 Task: Find a house in Umm Lajj, Saudi Arabia for 6 guests from 5th to 13th September, with 3 bedrooms, 3 bathrooms, priced between 15,000 and 20,000, and hosted in English.
Action: Mouse moved to (502, 128)
Screenshot: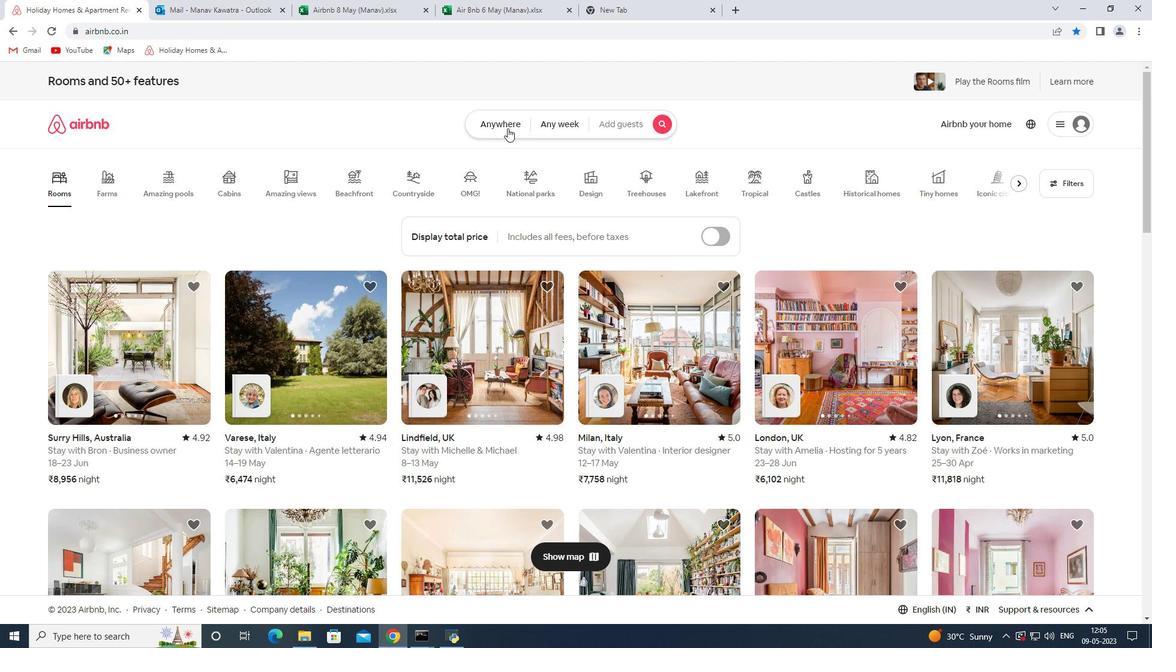
Action: Mouse pressed left at (502, 128)
Screenshot: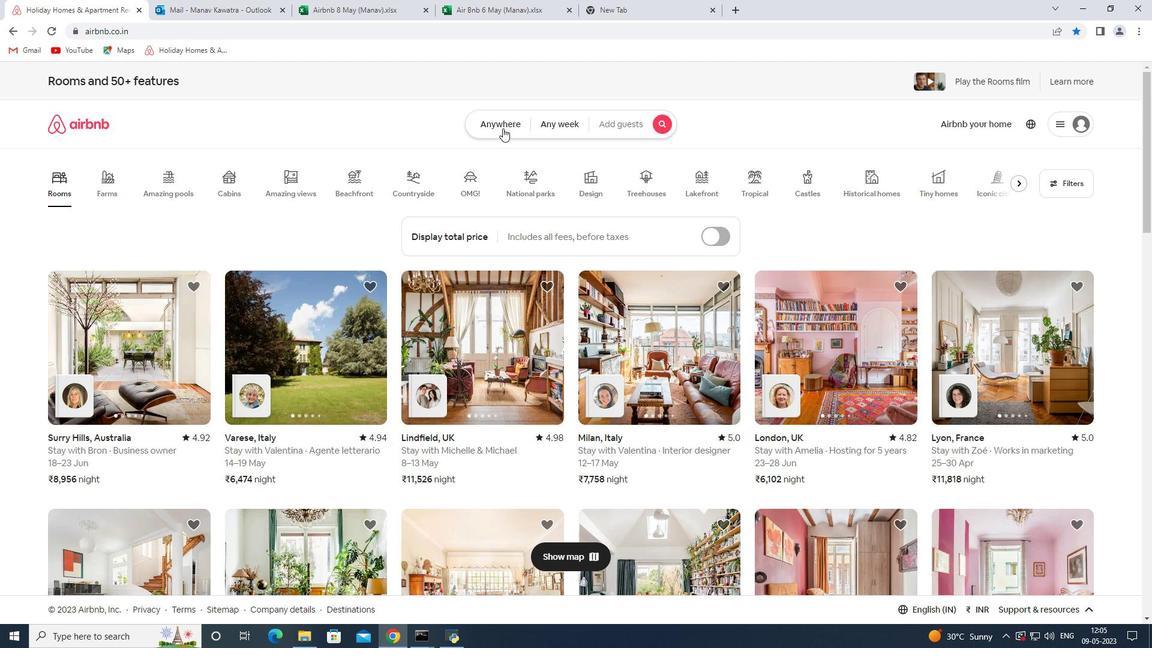 
Action: Mouse moved to (405, 171)
Screenshot: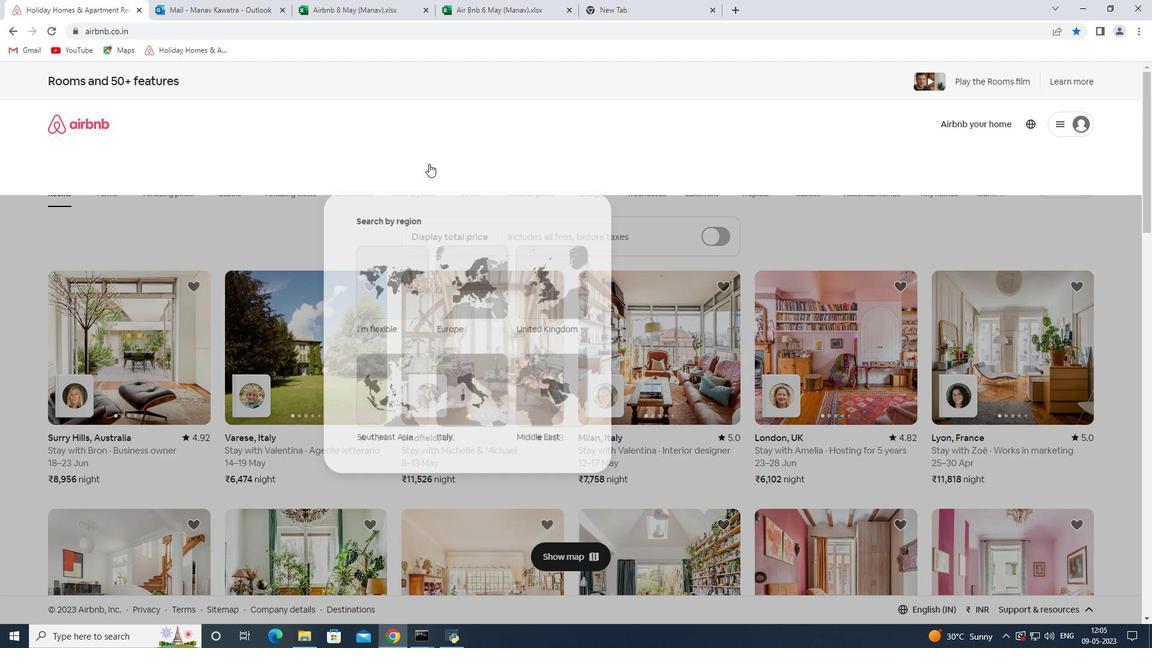 
Action: Mouse pressed left at (405, 171)
Screenshot: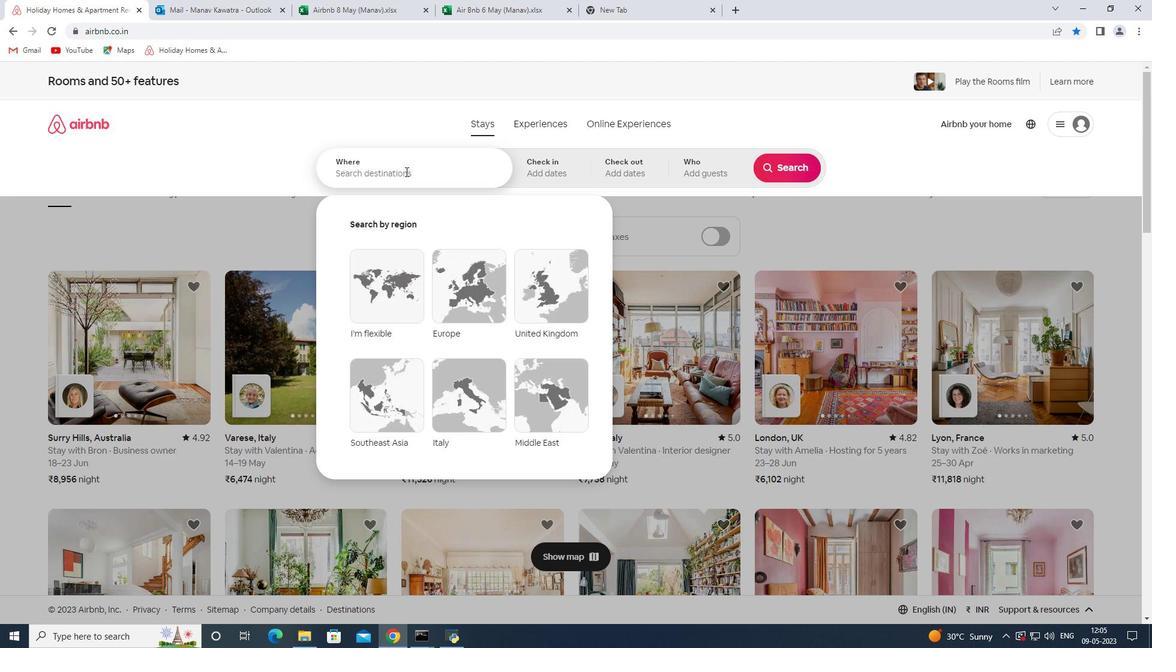
Action: Key pressed <Key.shift><Key.shift><Key.shift><Key.shift><Key.shift><Key.shift>Umm<Key.space><Key.shift><Key.shift><Key.shift><Key.shift>Lajj<Key.space><Key.shift>Saudi<Key.space><Key.shift><Key.shift><Key.shift><Key.shift>Arabiab<Key.space><Key.backspace><Key.backspace><Key.space>
Screenshot: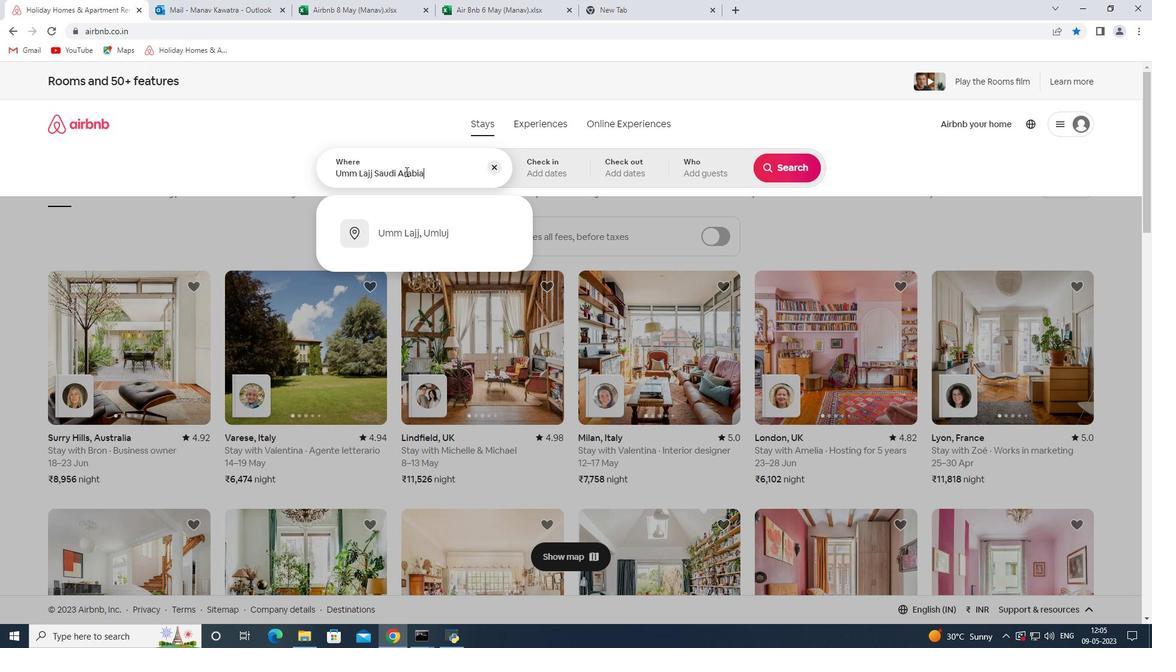 
Action: Mouse moved to (525, 112)
Screenshot: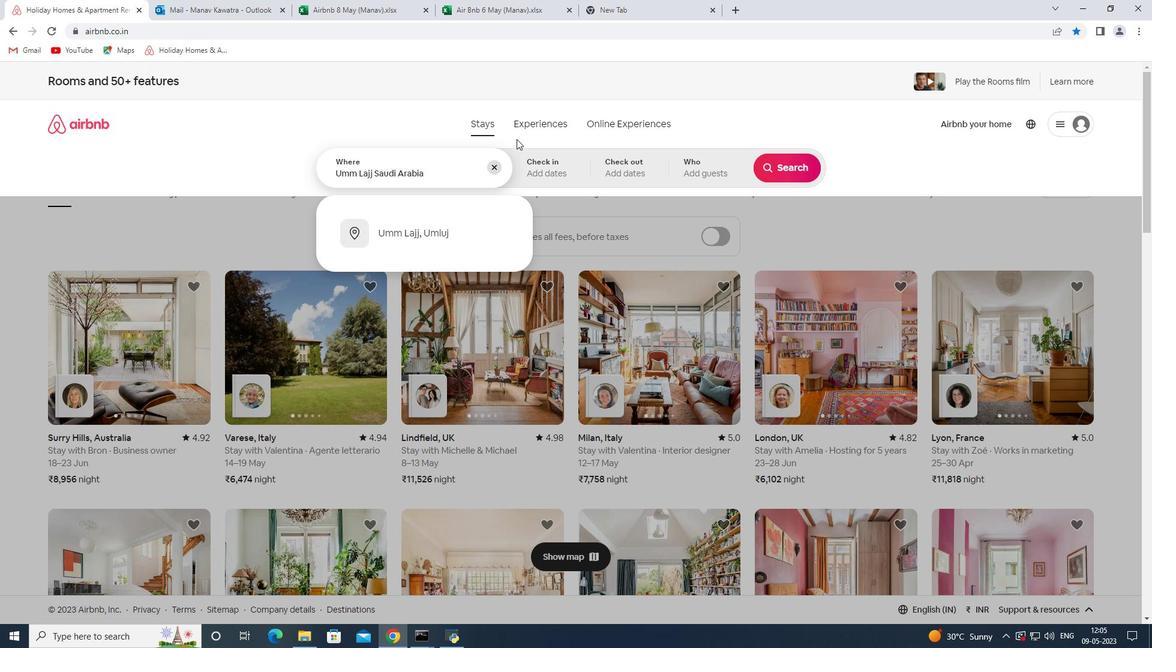 
Action: Key pressed <Key.enter>
Screenshot: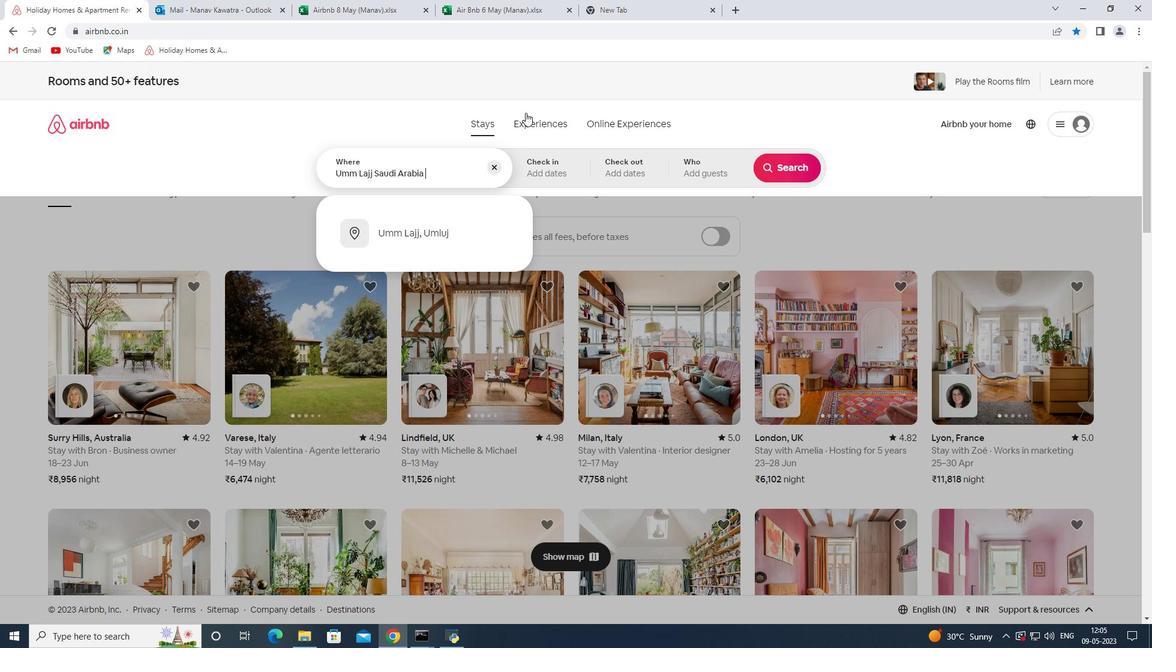 
Action: Mouse moved to (779, 270)
Screenshot: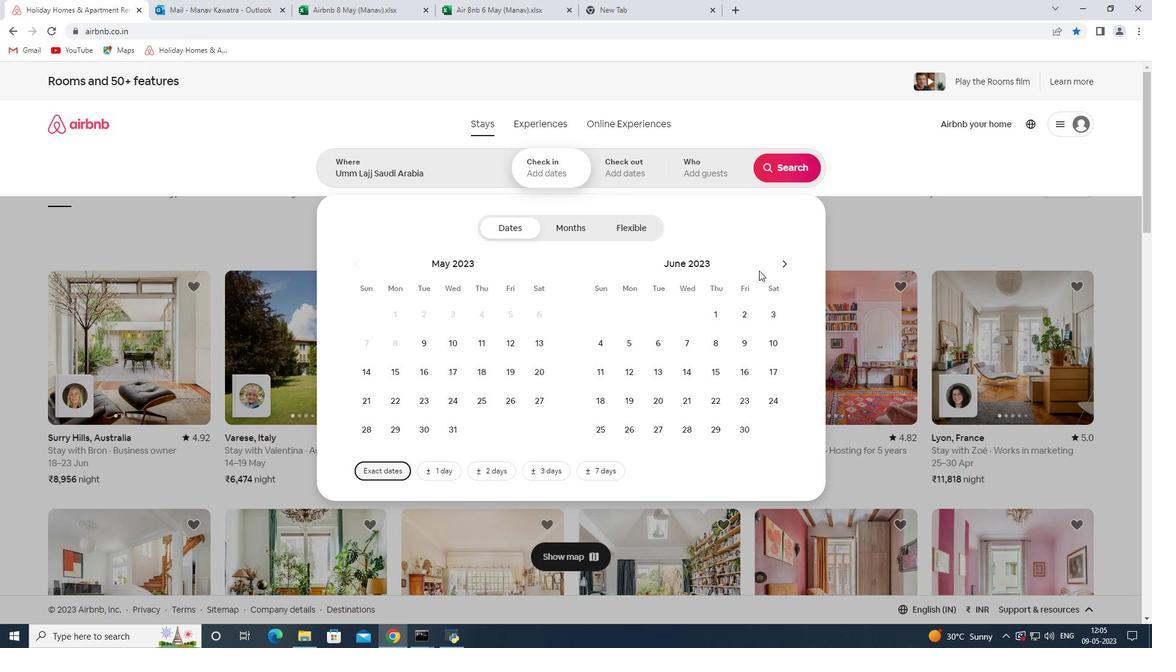 
Action: Mouse pressed left at (779, 270)
Screenshot: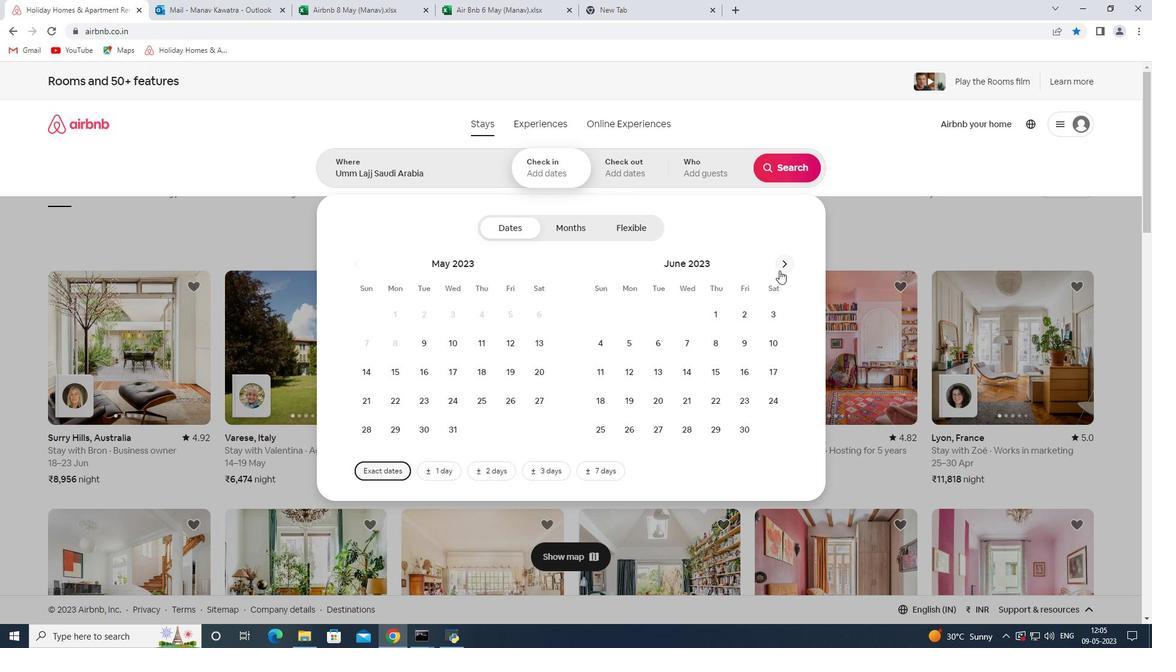 
Action: Mouse pressed left at (779, 270)
Screenshot: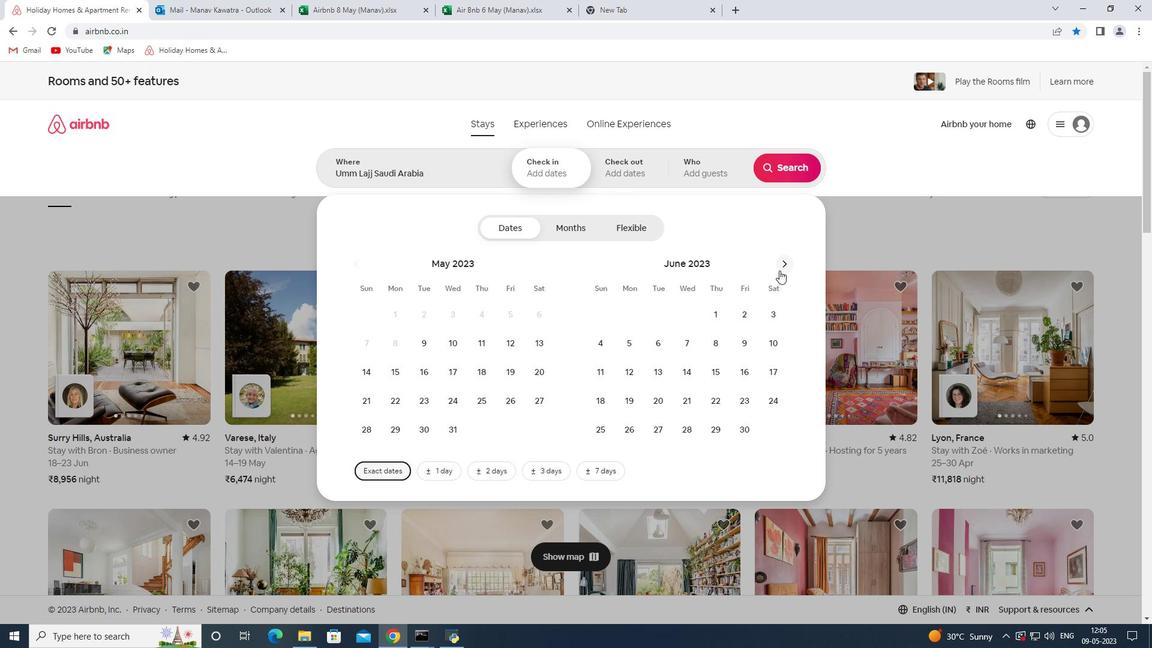 
Action: Mouse pressed left at (779, 270)
Screenshot: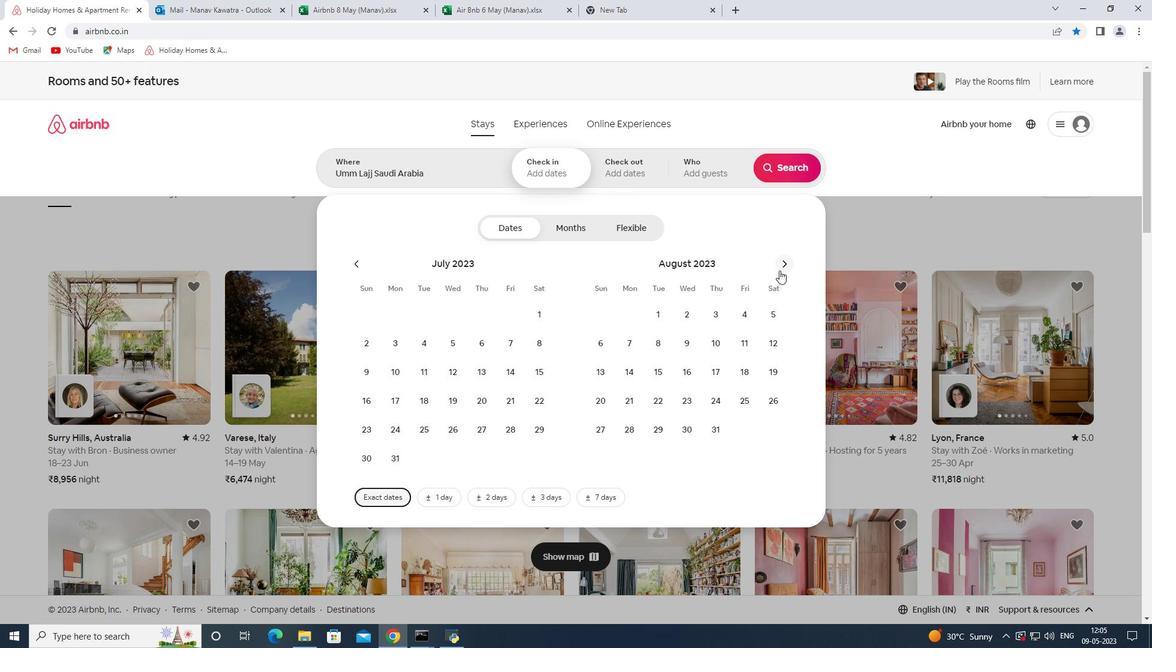 
Action: Mouse moved to (660, 345)
Screenshot: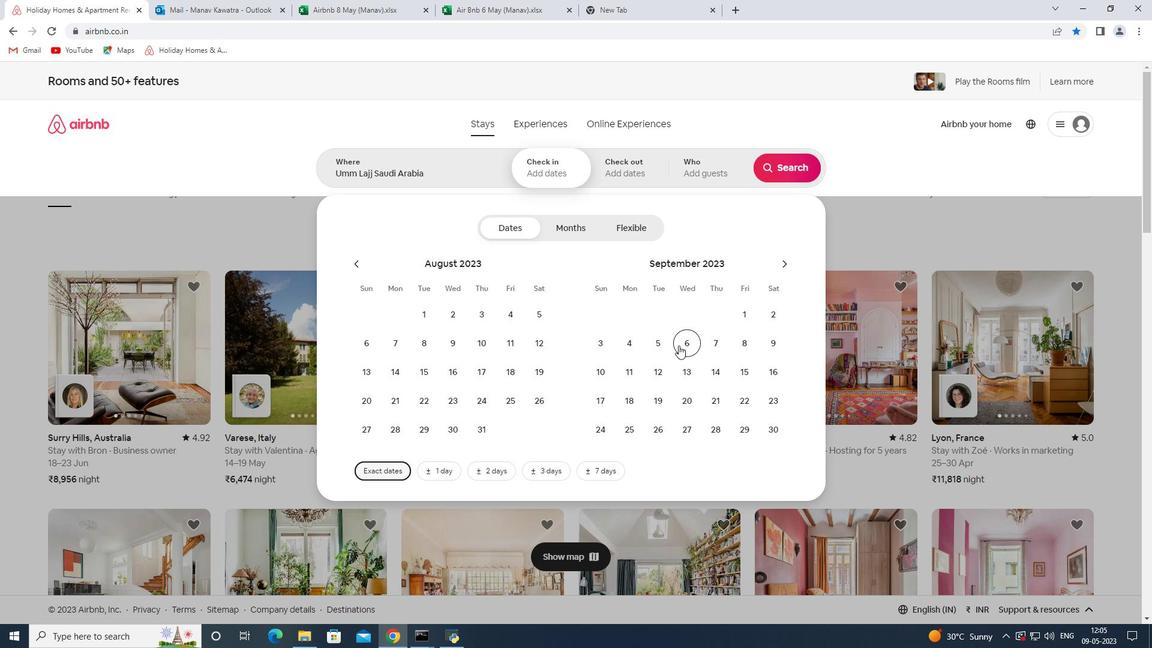 
Action: Mouse pressed left at (660, 345)
Screenshot: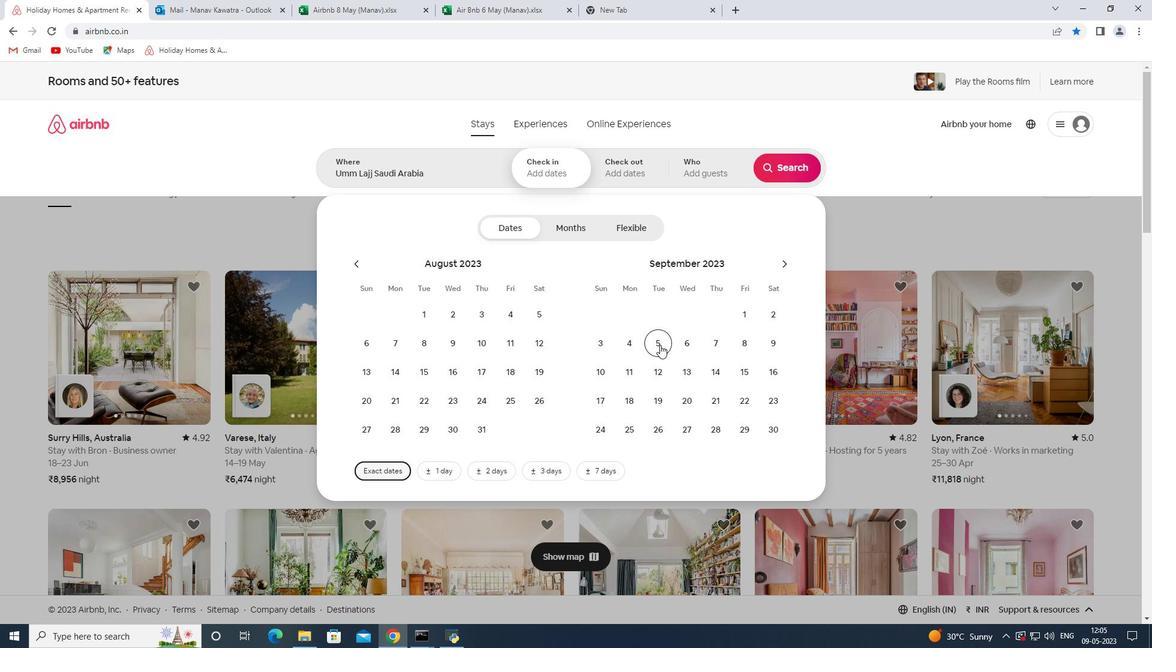 
Action: Mouse moved to (683, 372)
Screenshot: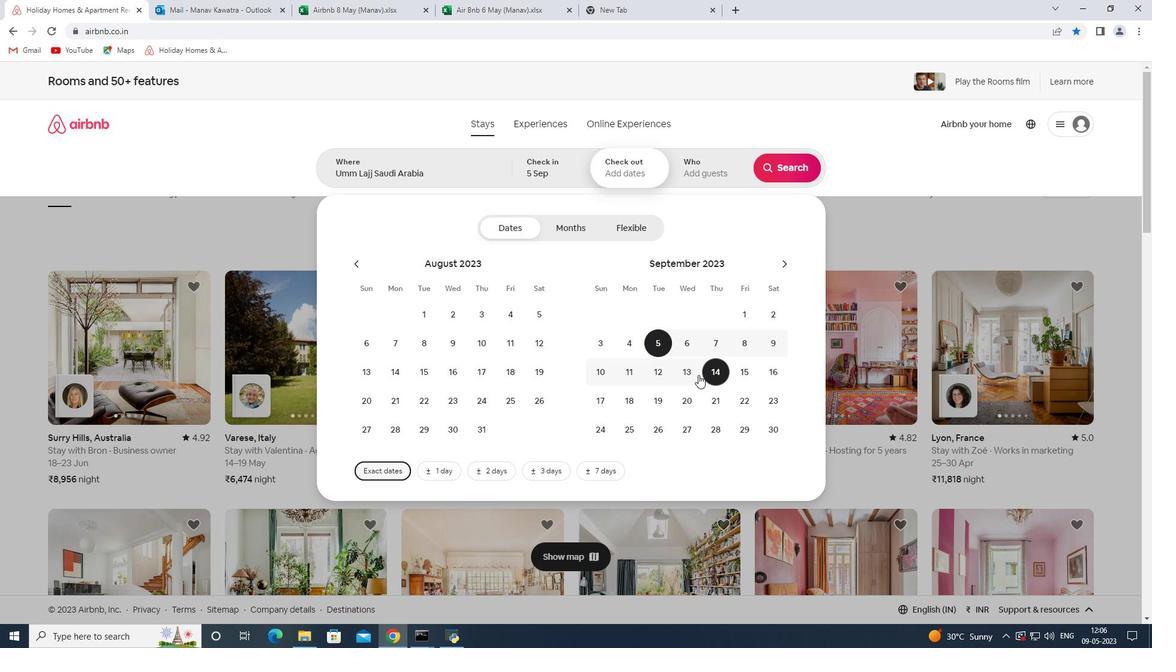 
Action: Mouse pressed left at (683, 372)
Screenshot: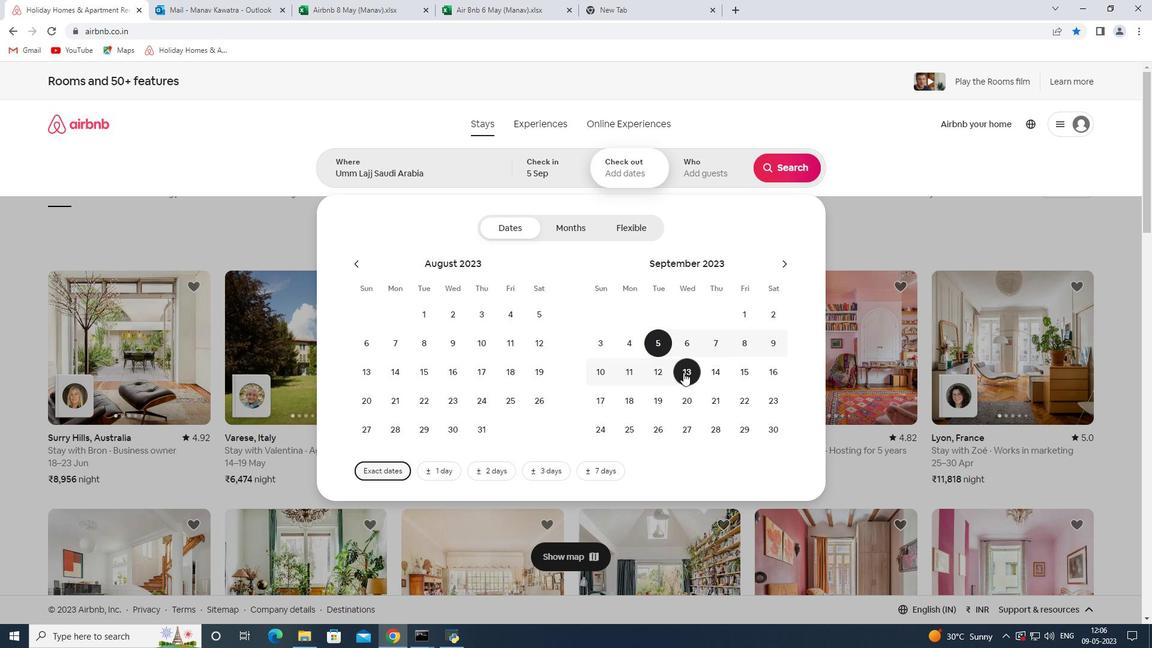 
Action: Mouse moved to (716, 175)
Screenshot: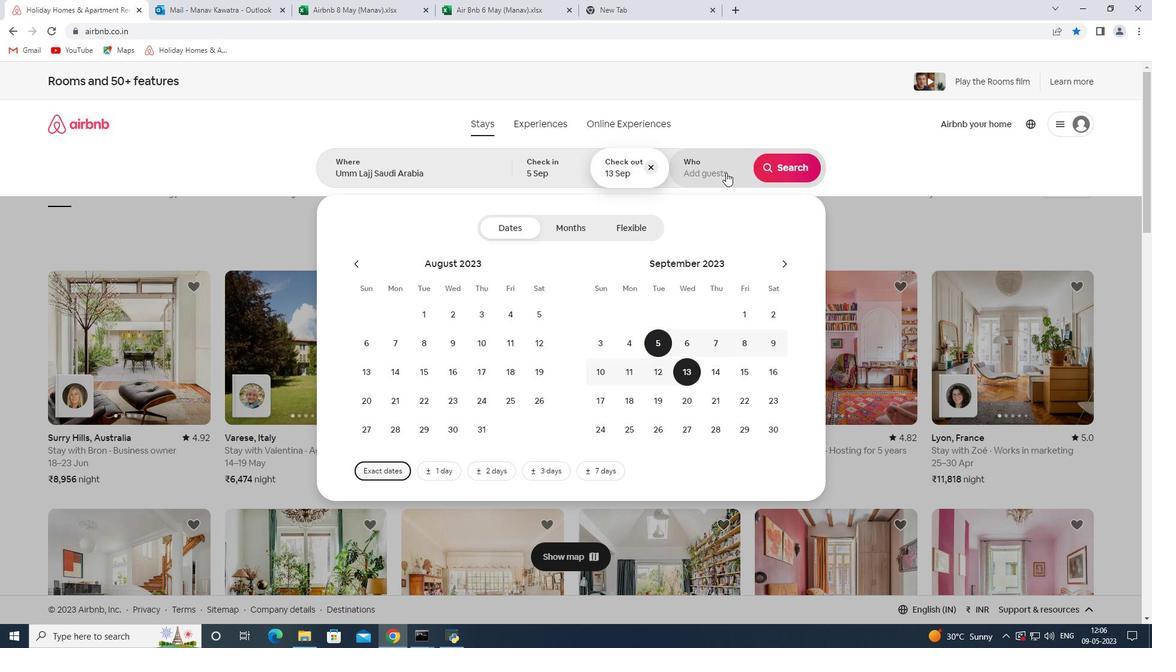 
Action: Mouse pressed left at (716, 175)
Screenshot: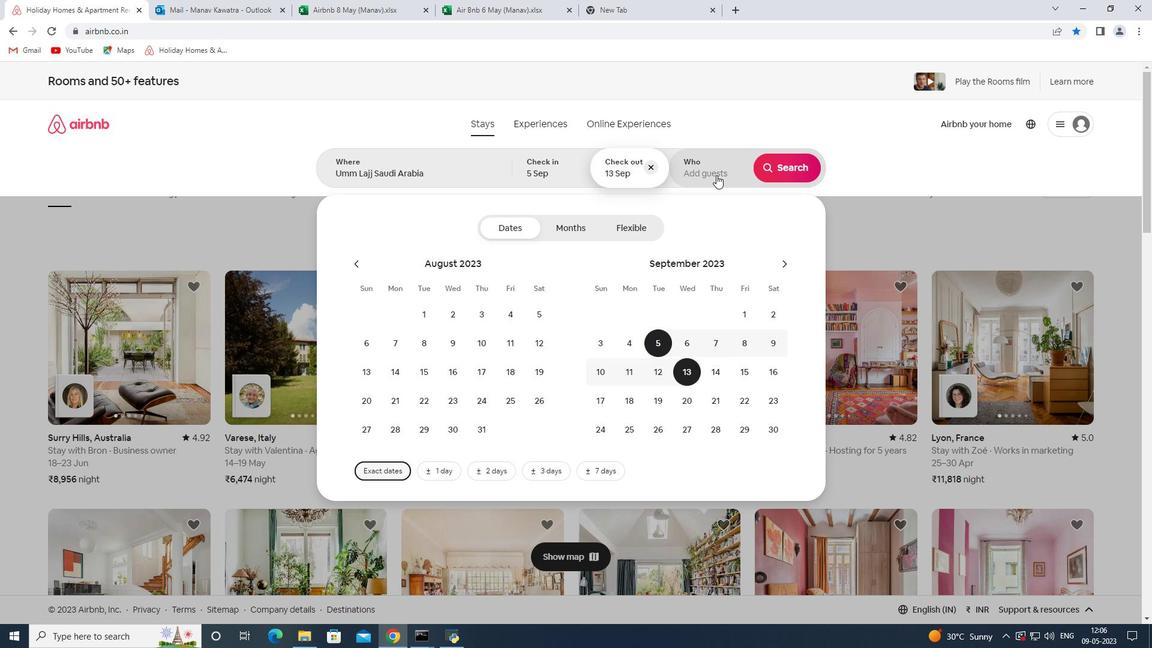 
Action: Mouse moved to (795, 229)
Screenshot: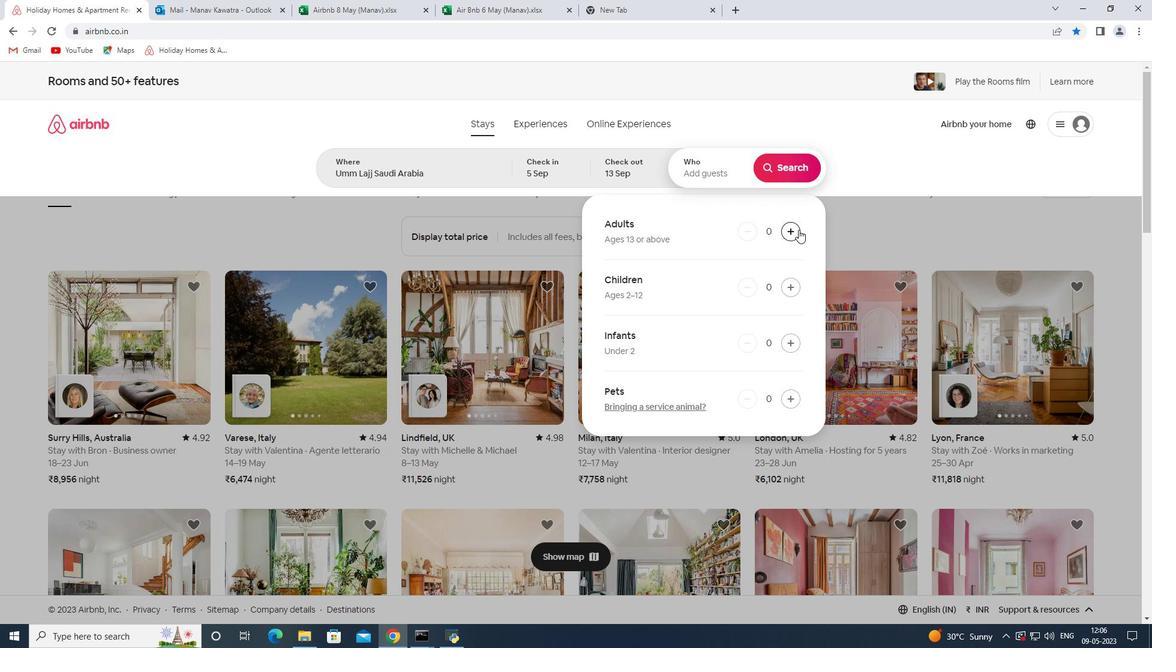 
Action: Mouse pressed left at (795, 229)
Screenshot: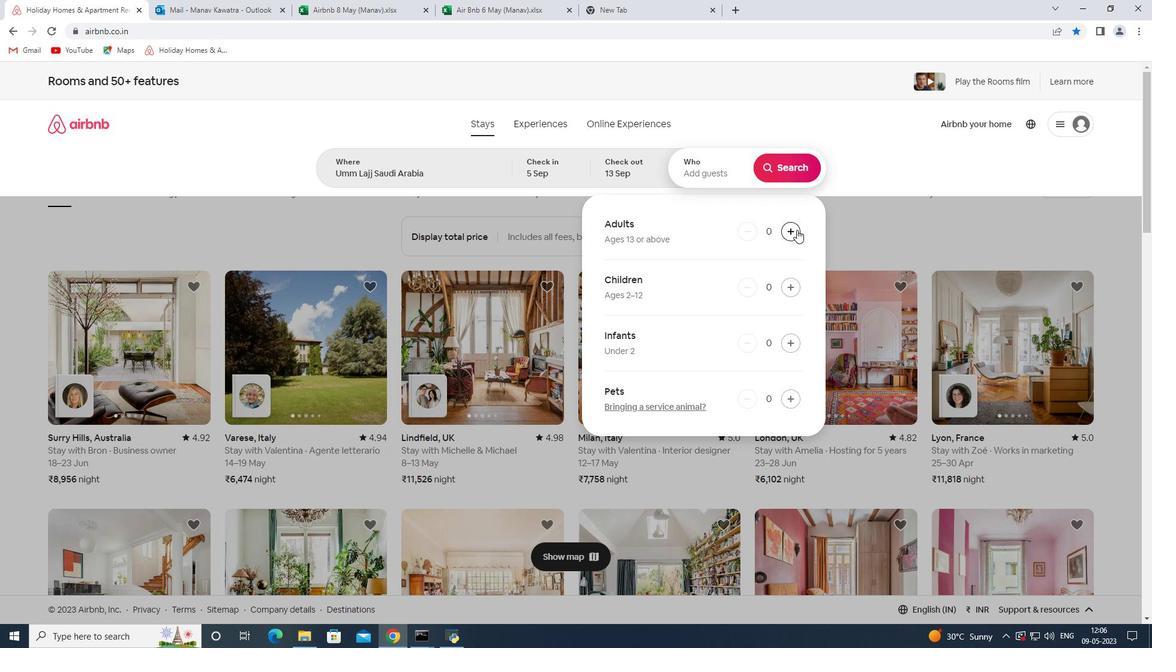 
Action: Mouse pressed left at (795, 229)
Screenshot: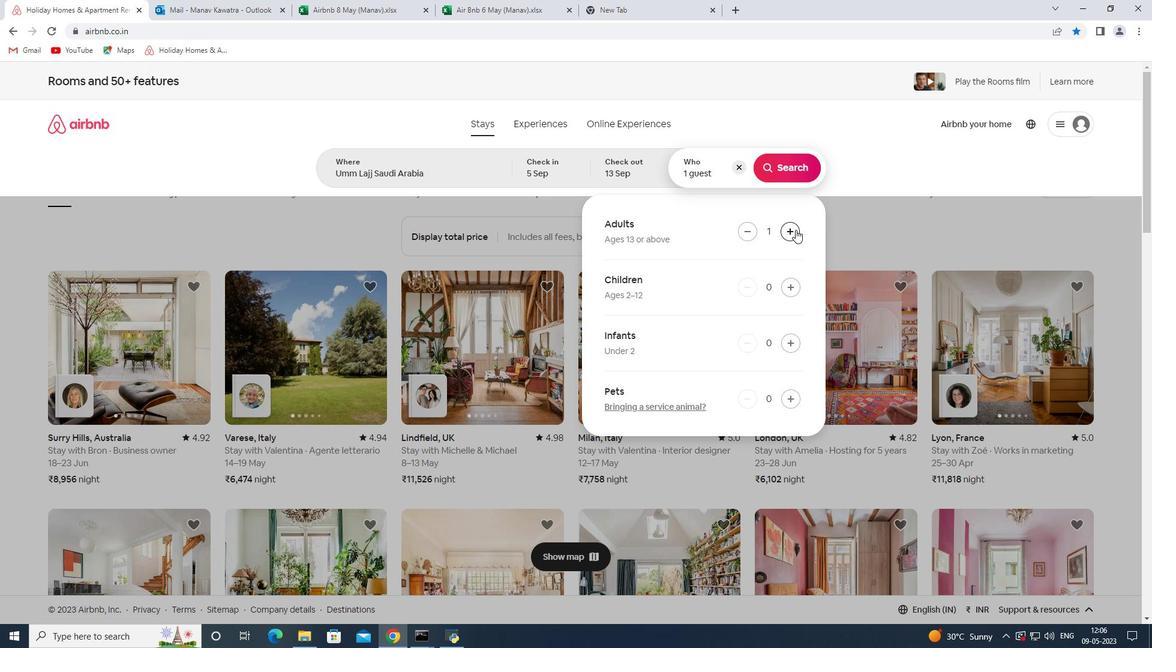 
Action: Mouse pressed left at (795, 229)
Screenshot: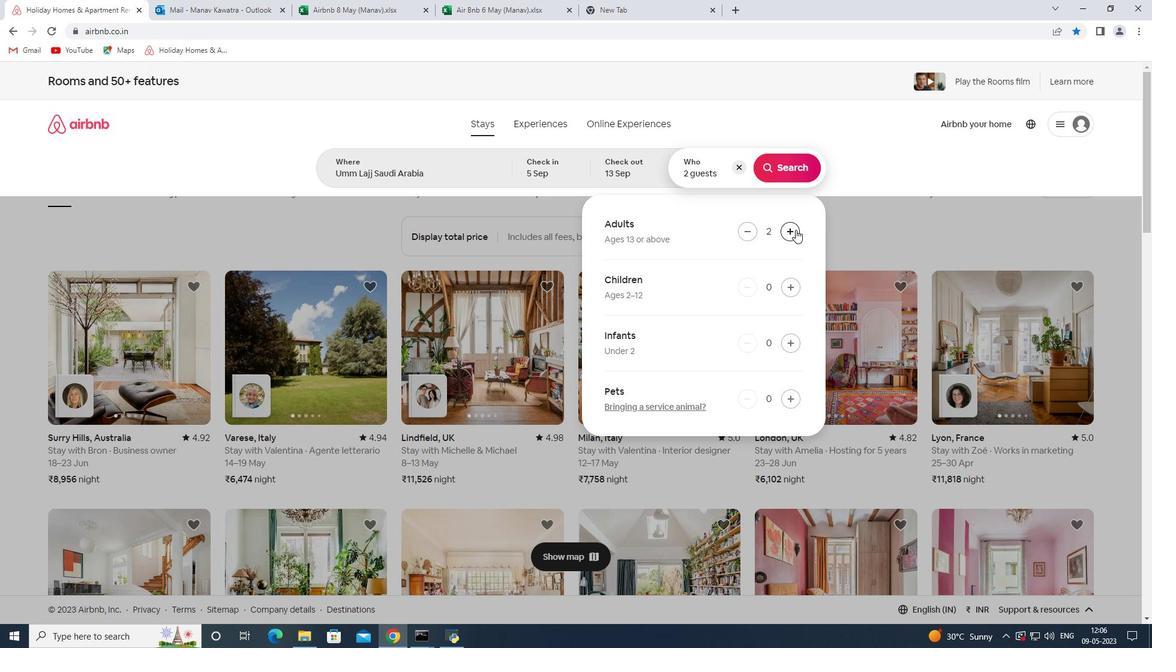 
Action: Mouse pressed left at (795, 229)
Screenshot: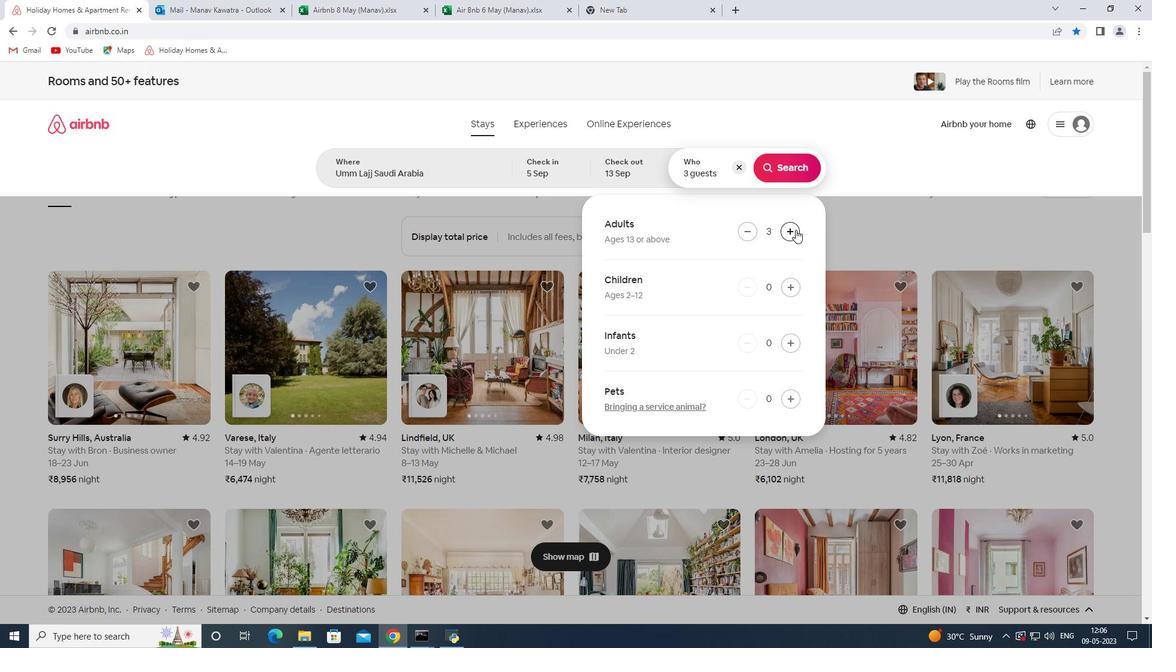 
Action: Mouse pressed left at (795, 229)
Screenshot: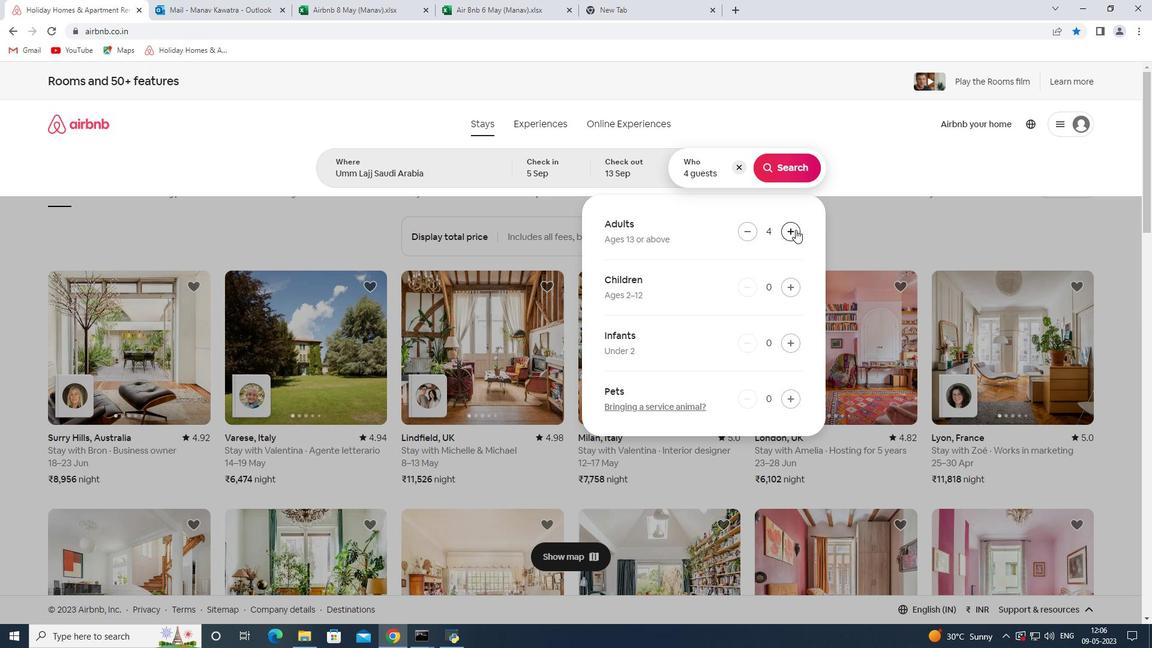 
Action: Mouse pressed left at (795, 229)
Screenshot: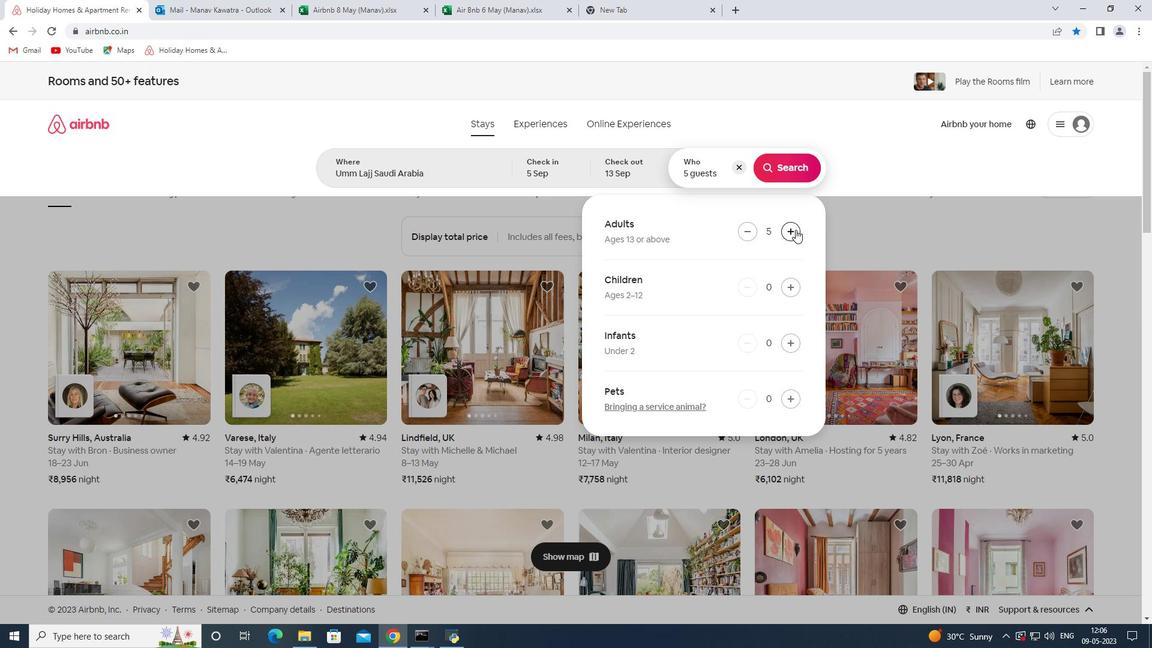 
Action: Mouse moved to (795, 162)
Screenshot: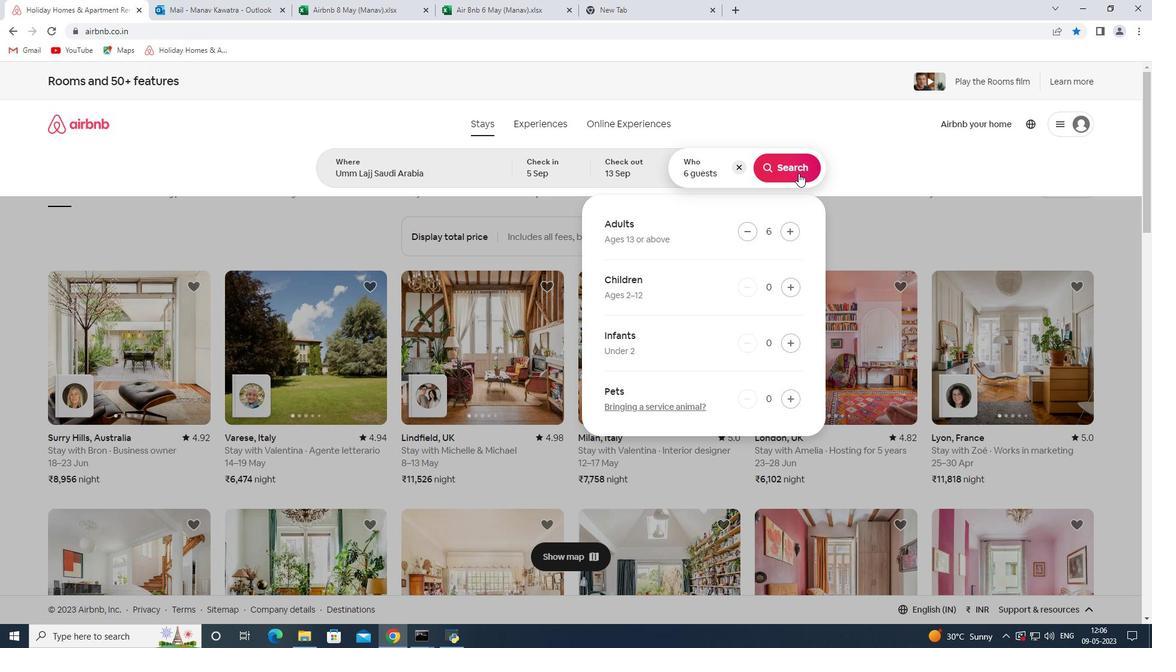 
Action: Mouse pressed left at (795, 162)
Screenshot: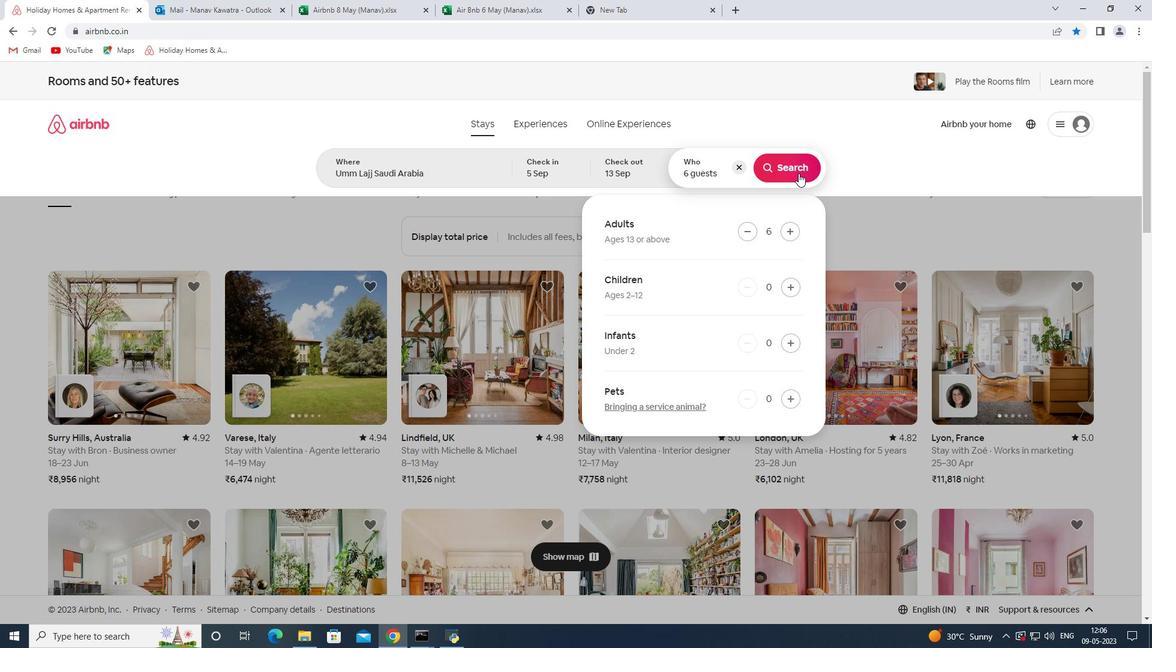 
Action: Mouse moved to (1089, 135)
Screenshot: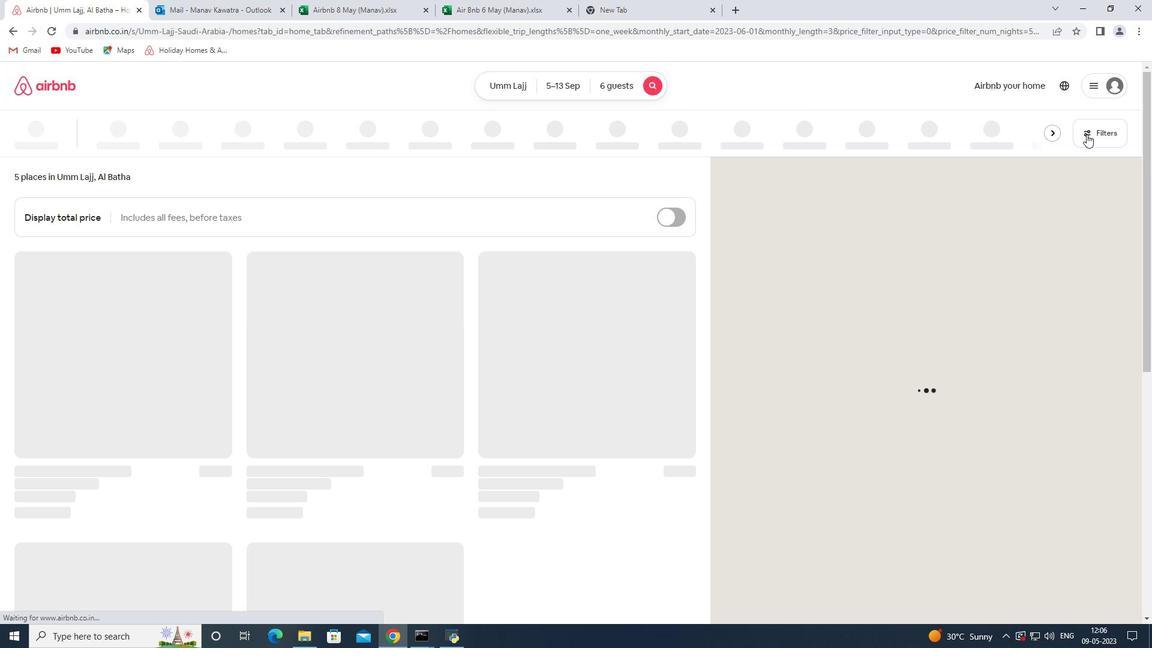 
Action: Mouse pressed left at (1089, 135)
Screenshot: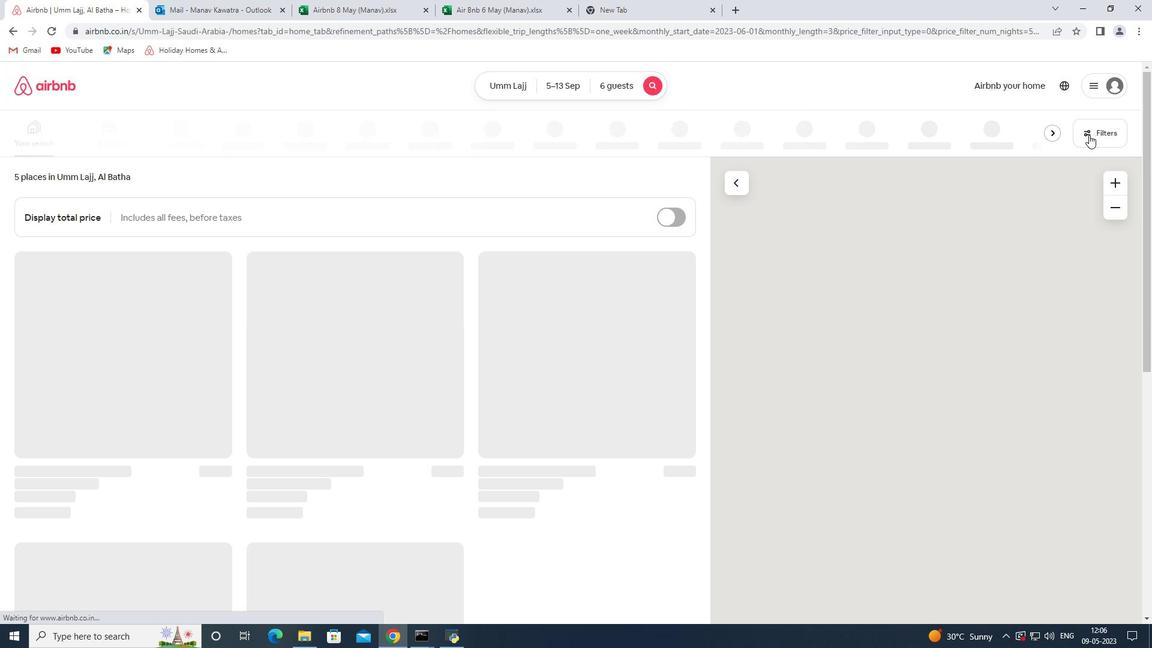 
Action: Mouse moved to (412, 429)
Screenshot: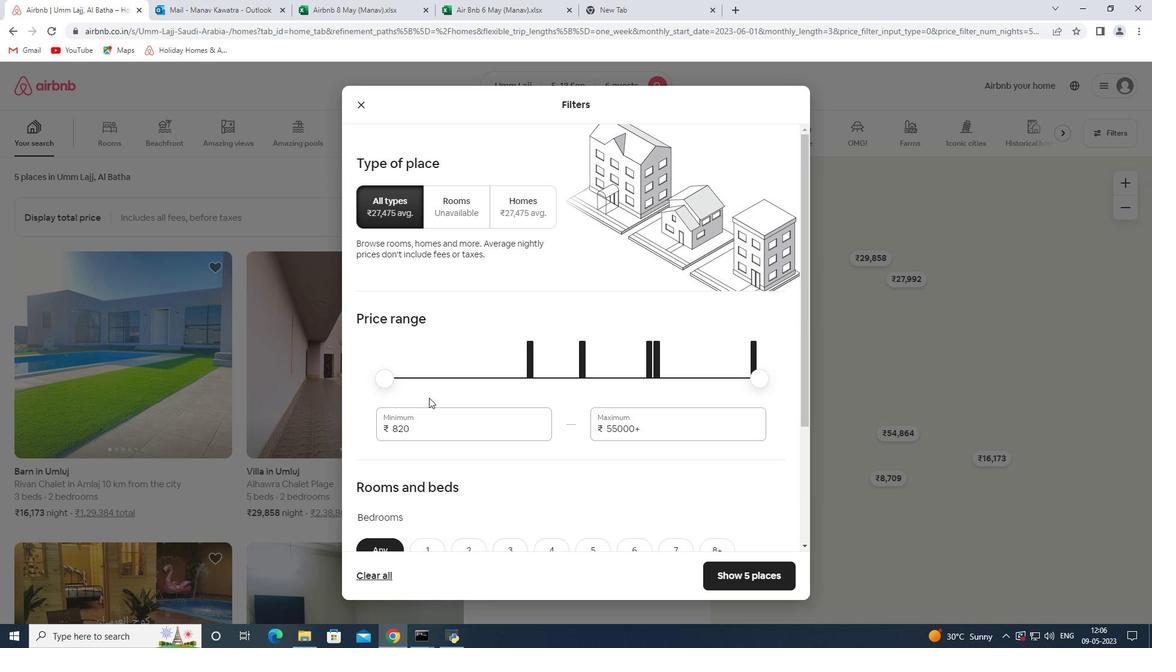 
Action: Mouse pressed left at (412, 429)
Screenshot: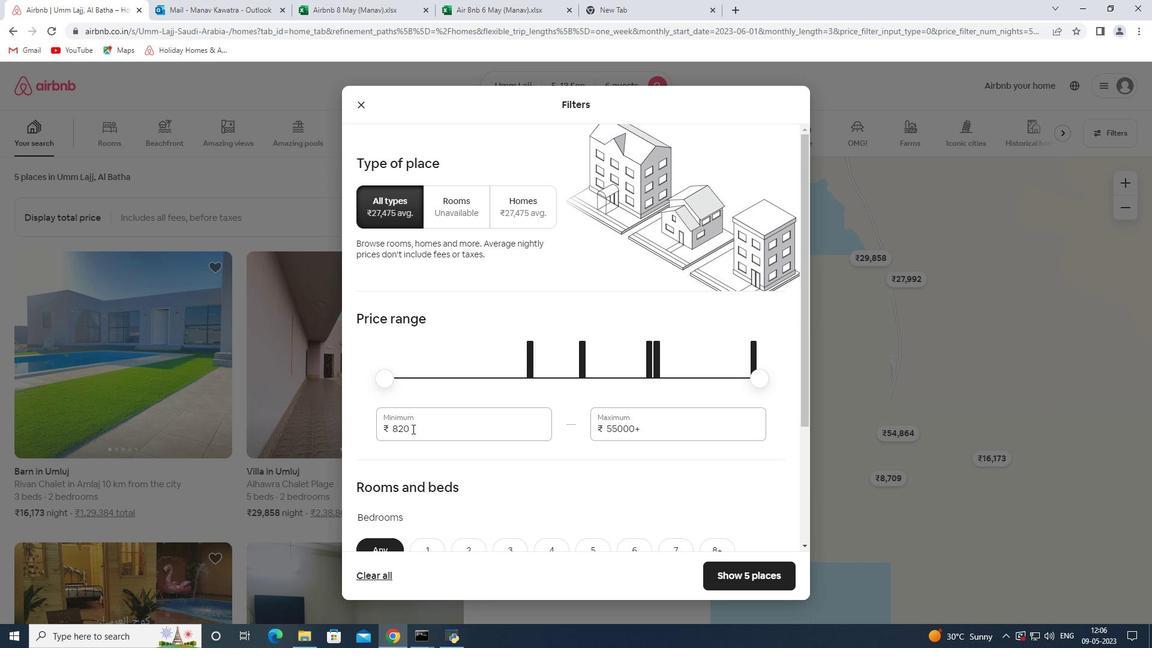 
Action: Mouse pressed left at (412, 429)
Screenshot: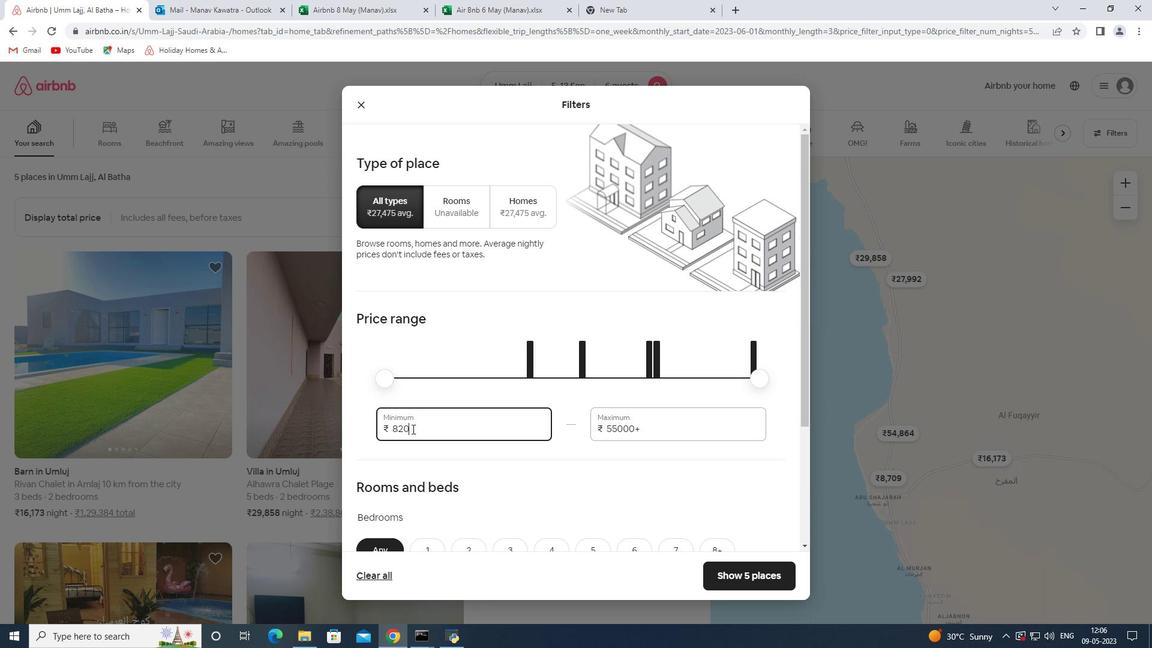
Action: Mouse moved to (425, 426)
Screenshot: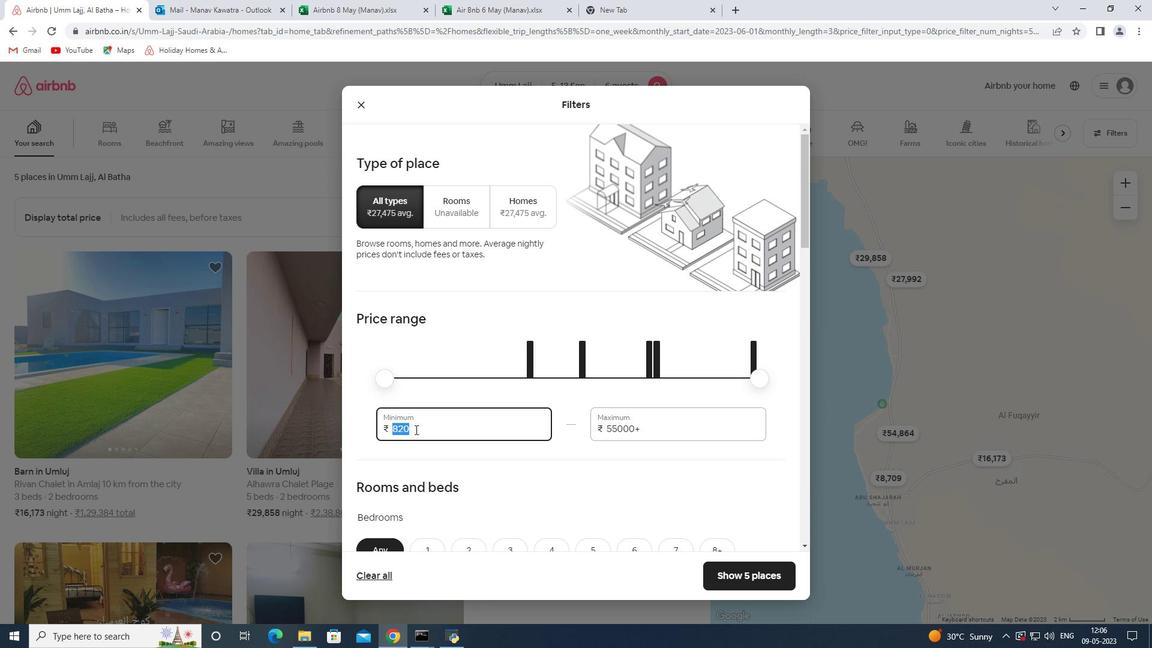 
Action: Key pressed 15000<Key.tab>20000
Screenshot: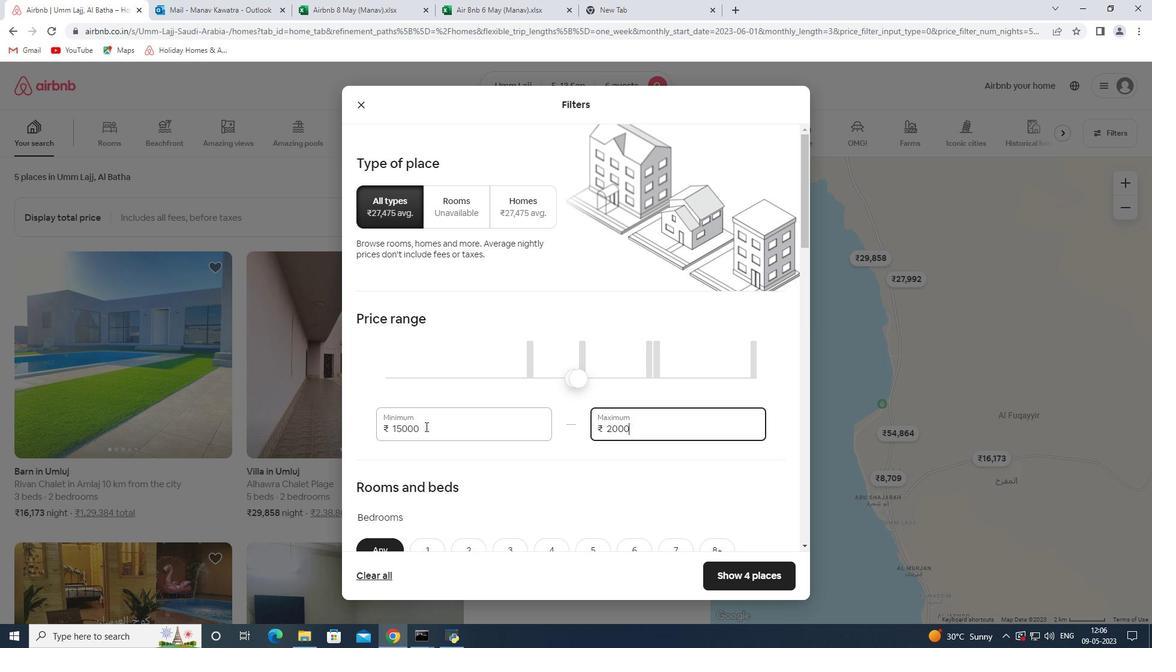 
Action: Mouse moved to (472, 387)
Screenshot: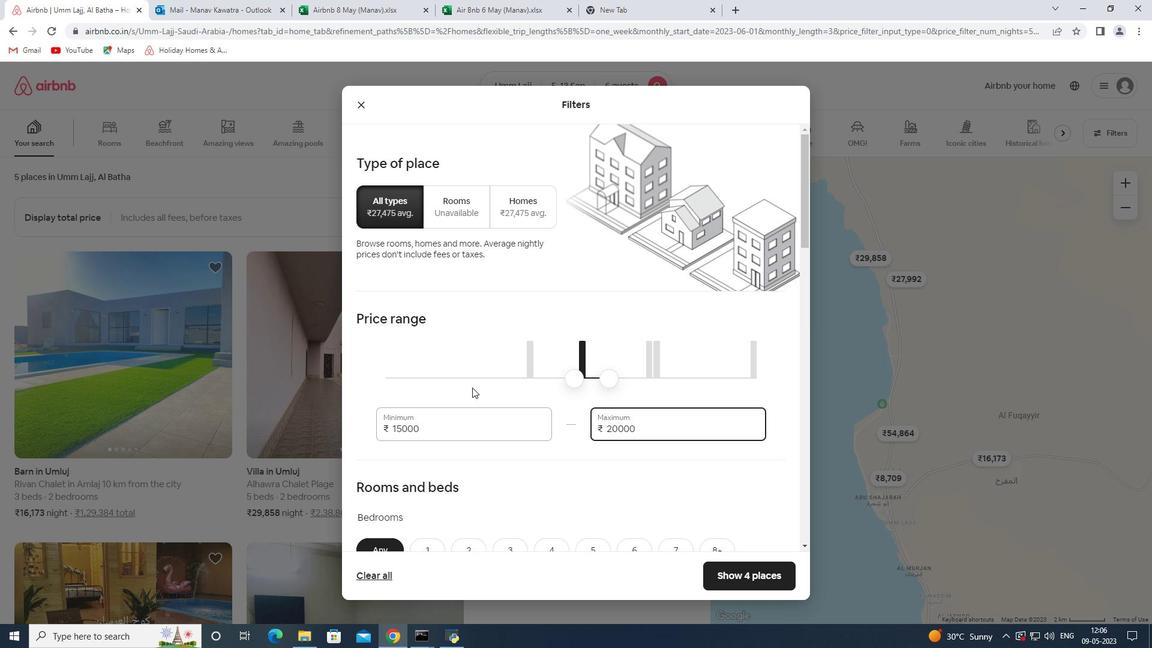 
Action: Mouse scrolled (472, 387) with delta (0, 0)
Screenshot: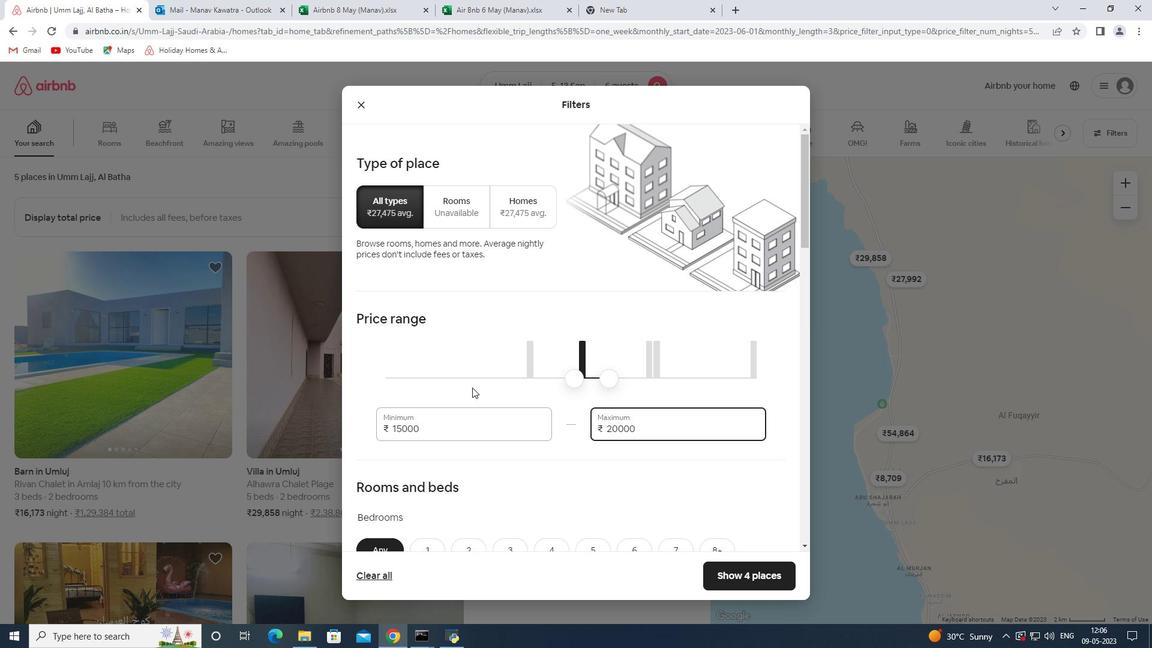 
Action: Mouse scrolled (472, 387) with delta (0, 0)
Screenshot: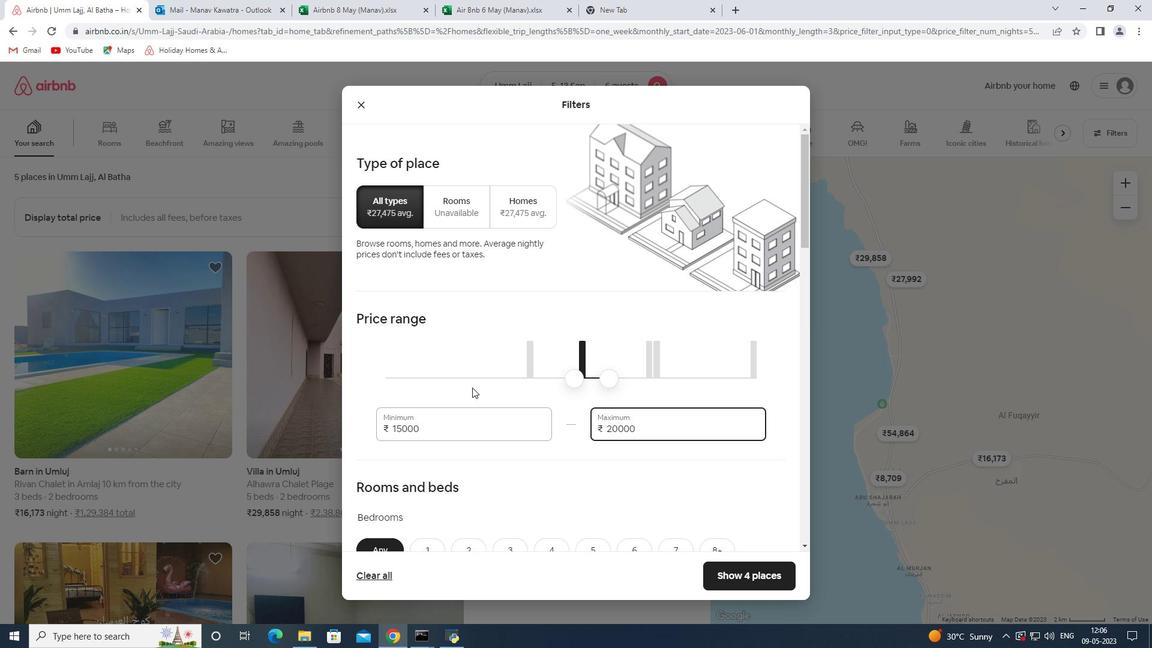 
Action: Mouse scrolled (472, 387) with delta (0, 0)
Screenshot: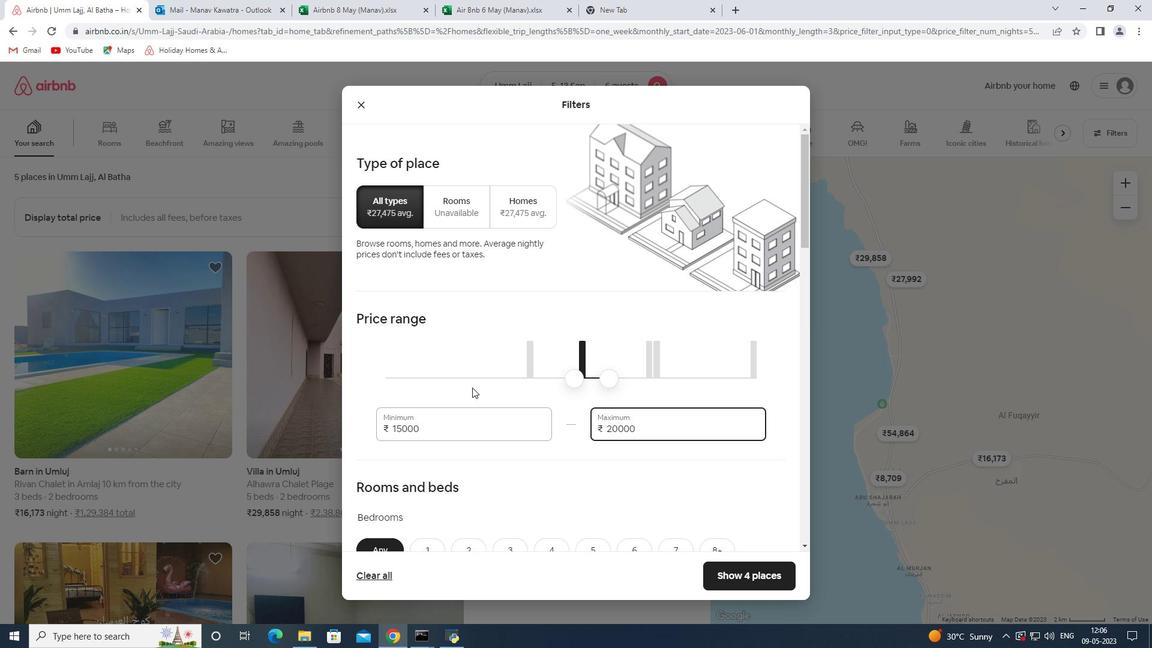 
Action: Mouse scrolled (472, 387) with delta (0, 0)
Screenshot: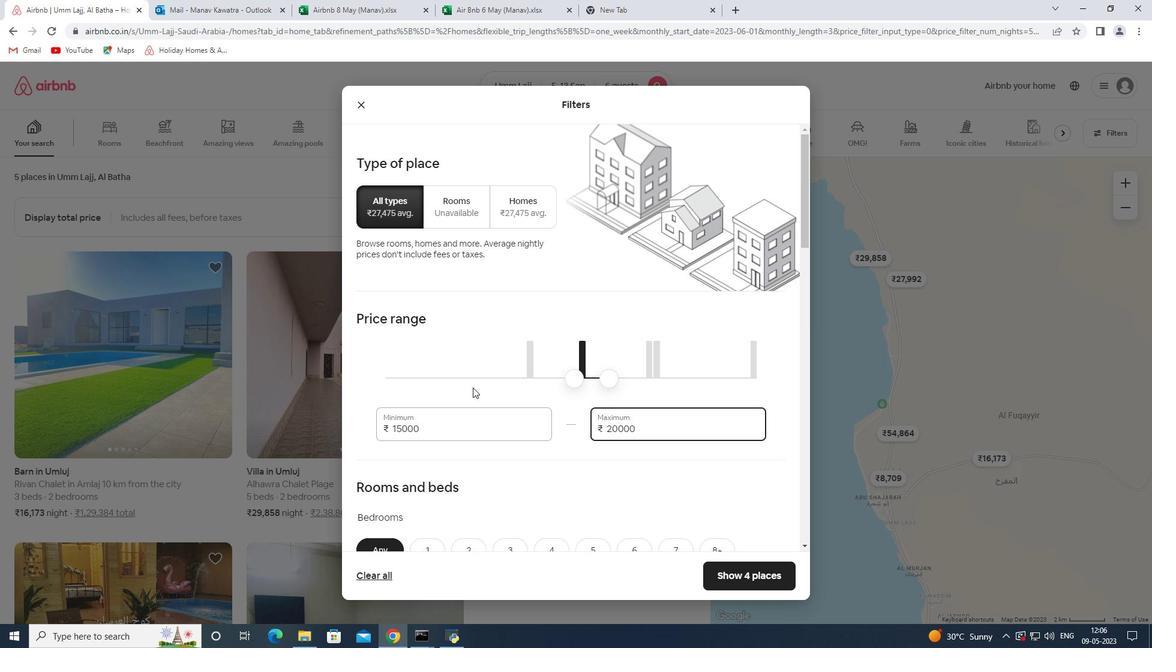 
Action: Mouse moved to (514, 312)
Screenshot: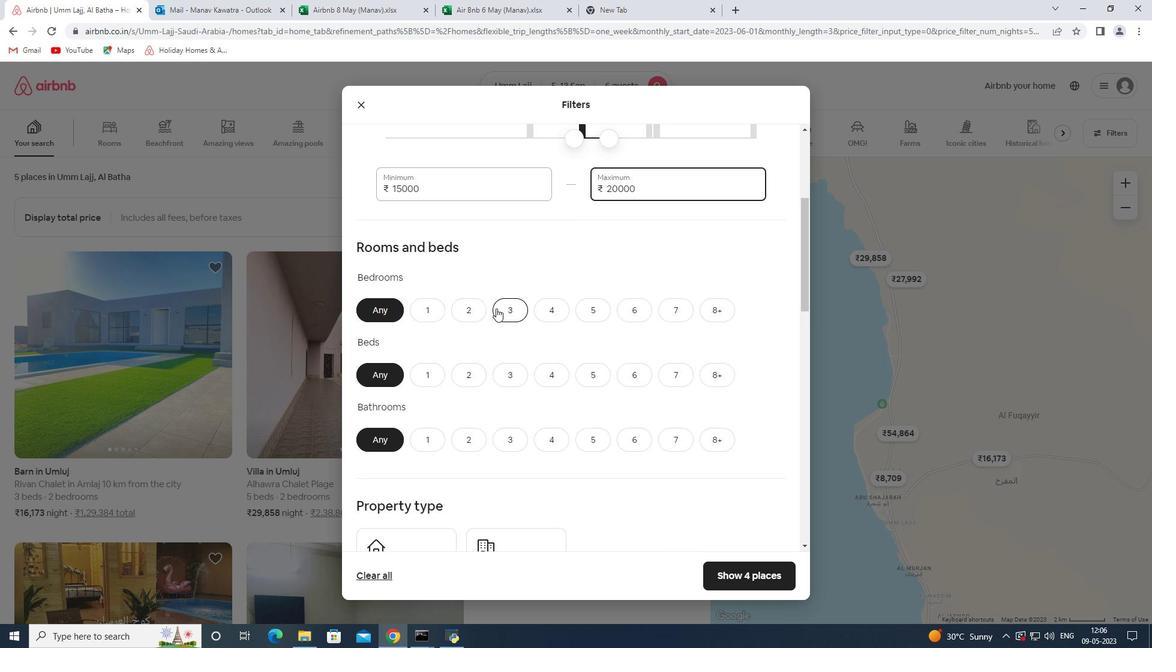 
Action: Mouse pressed left at (514, 312)
Screenshot: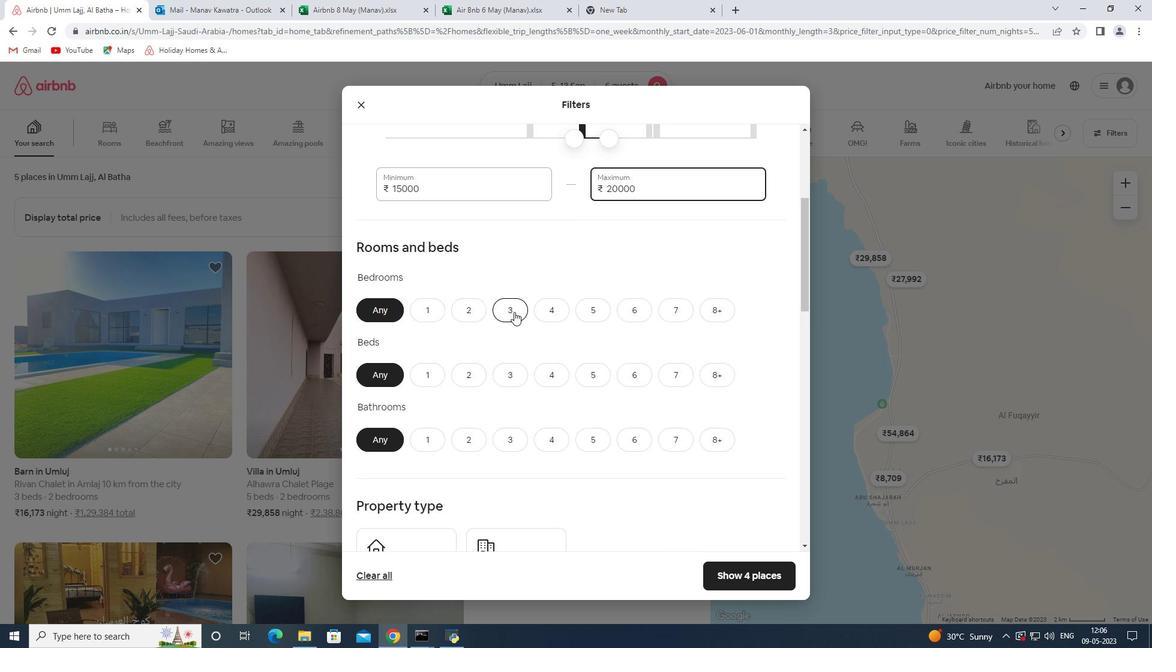 
Action: Mouse moved to (512, 375)
Screenshot: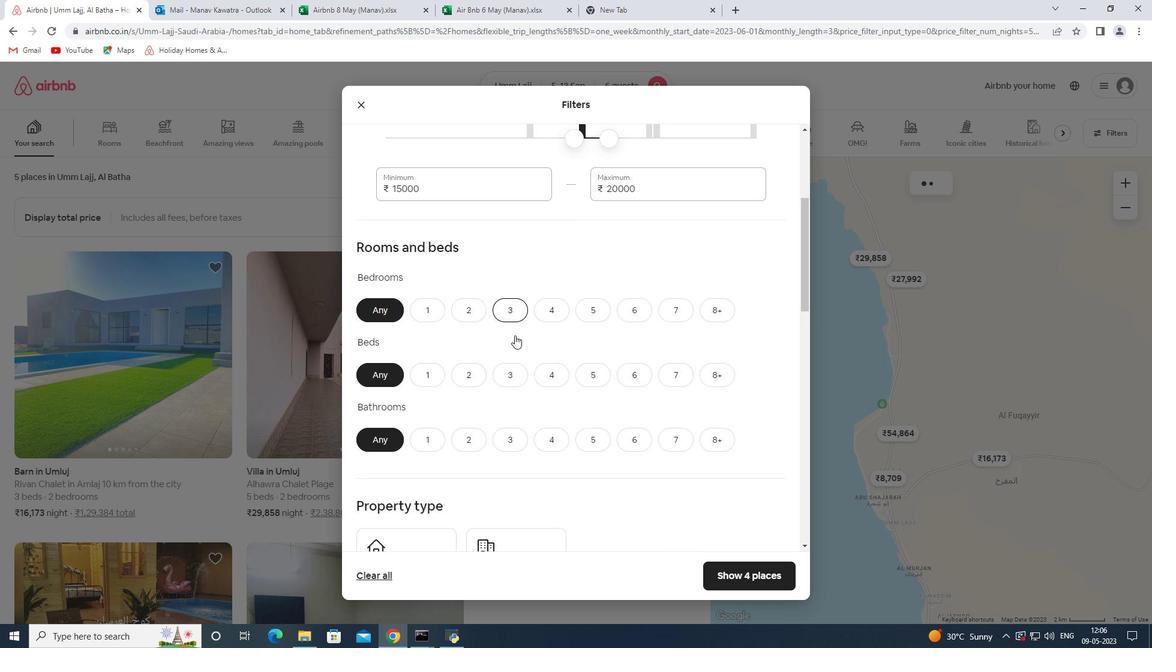 
Action: Mouse pressed left at (512, 375)
Screenshot: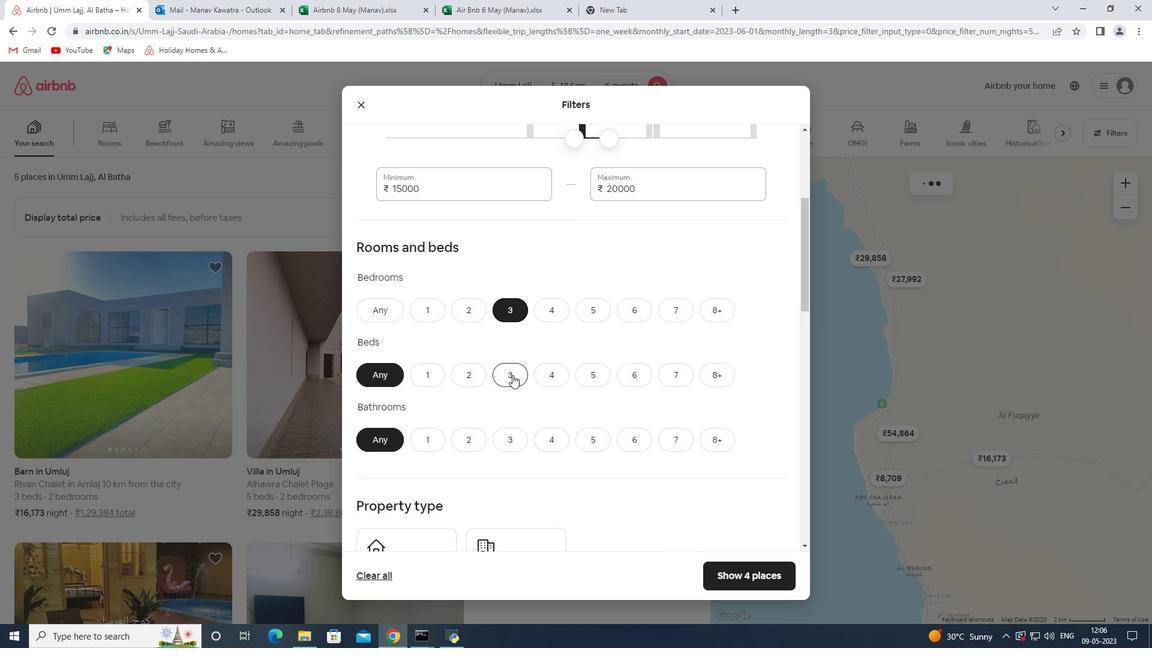 
Action: Mouse moved to (517, 439)
Screenshot: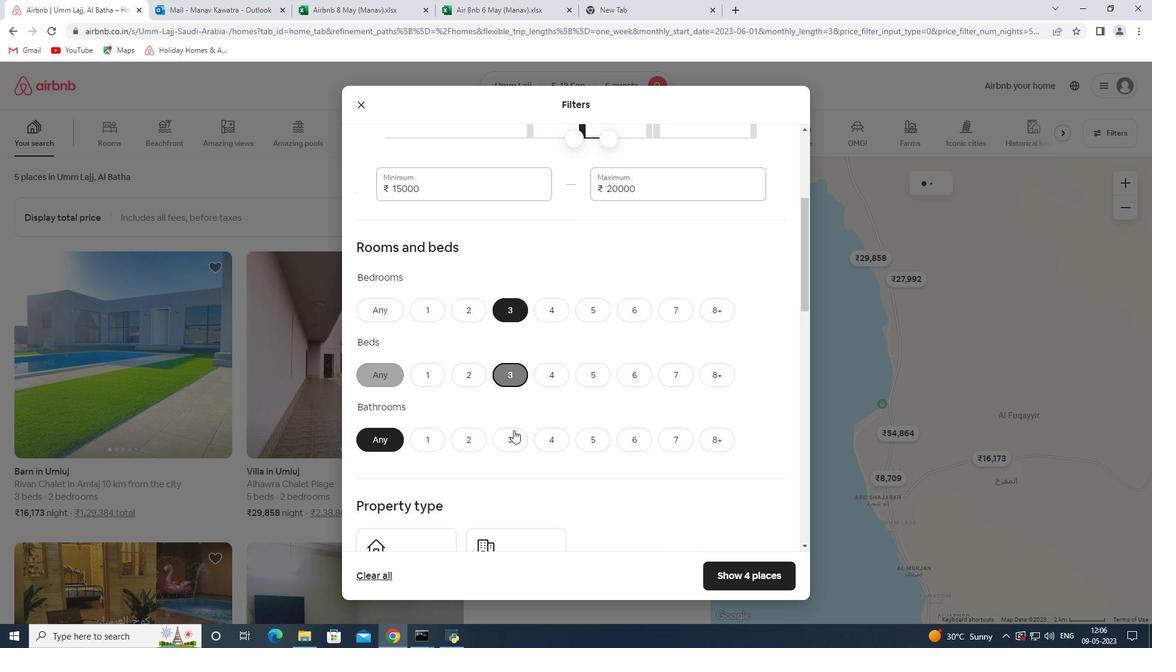 
Action: Mouse pressed left at (517, 439)
Screenshot: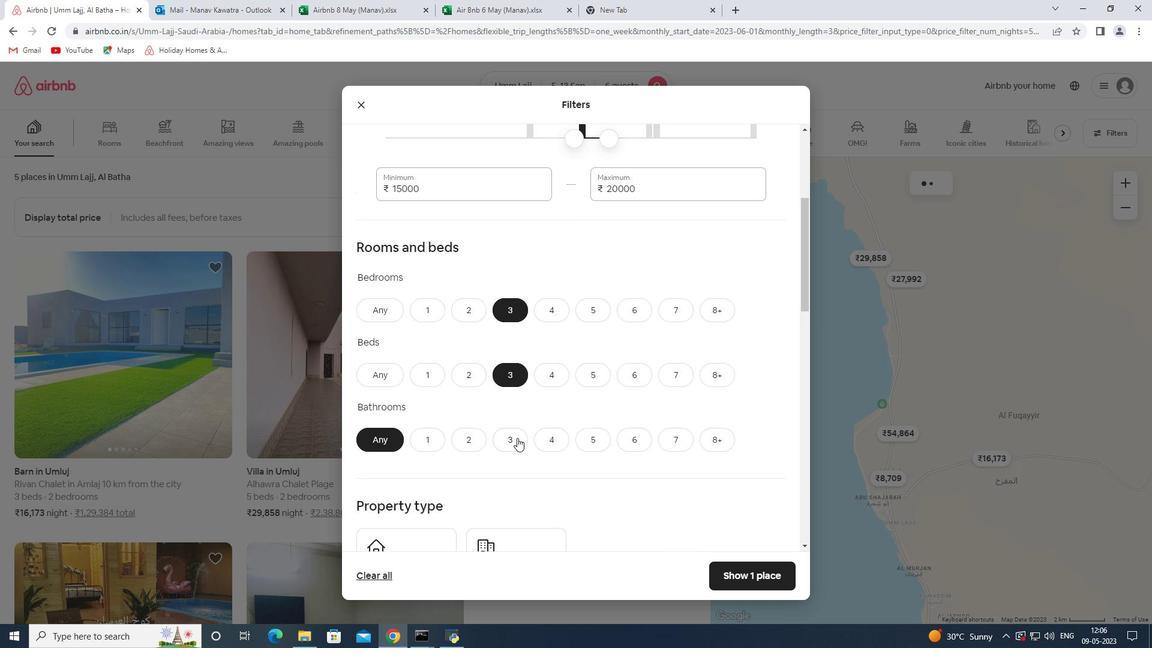 
Action: Mouse moved to (527, 380)
Screenshot: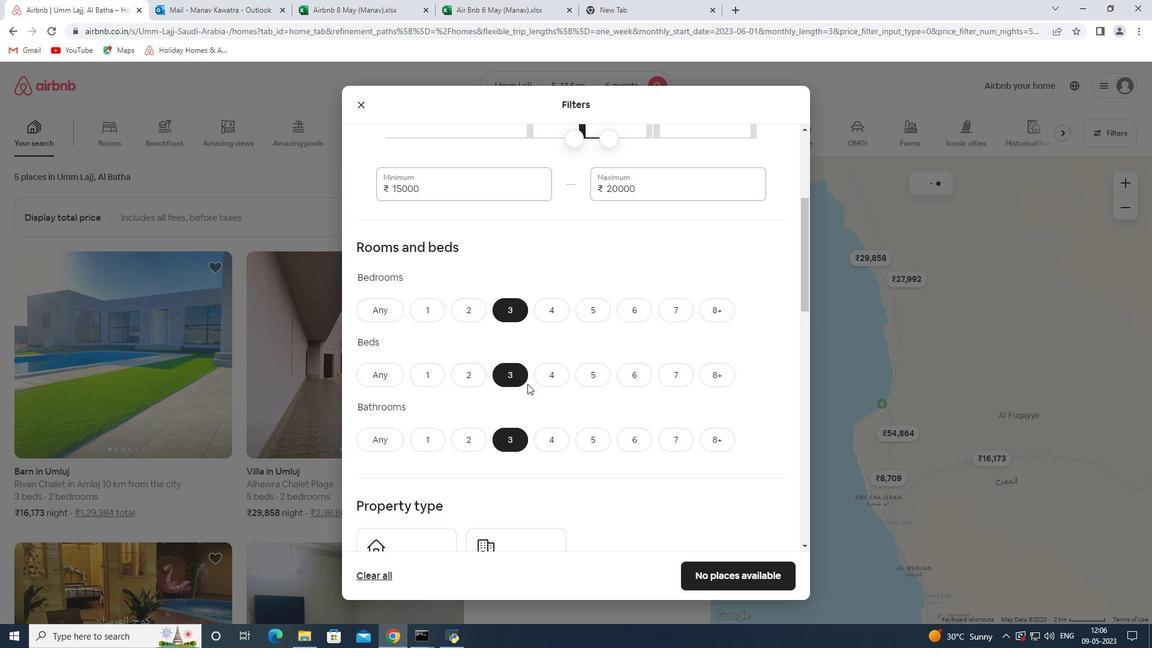 
Action: Mouse scrolled (527, 379) with delta (0, 0)
Screenshot: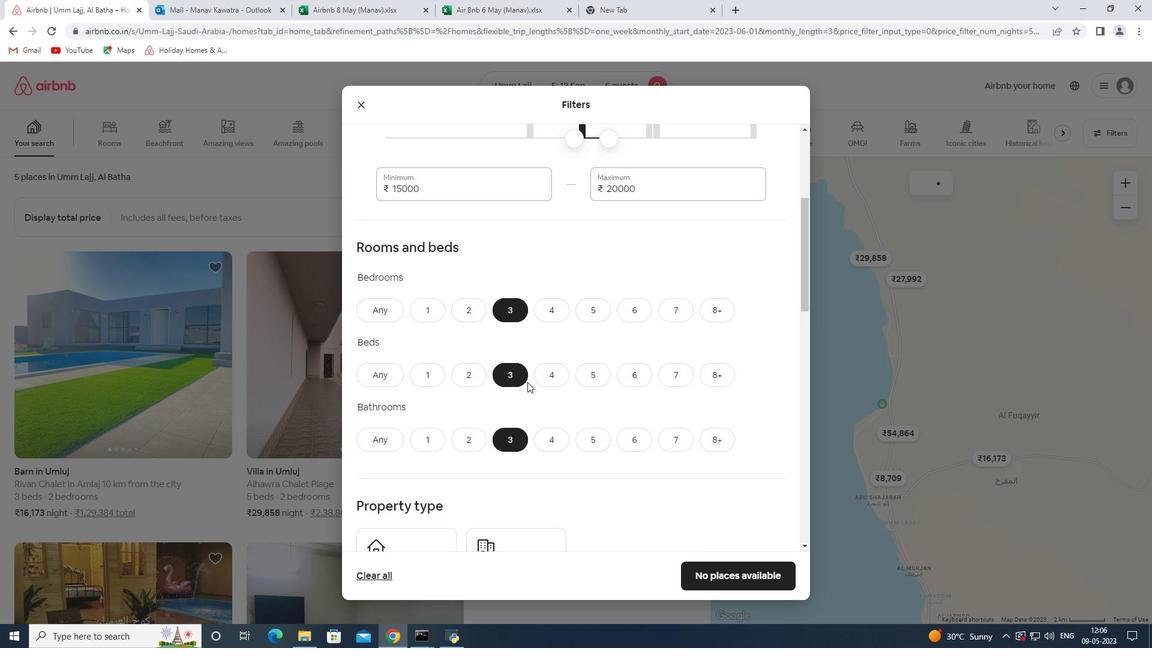 
Action: Mouse moved to (527, 379)
Screenshot: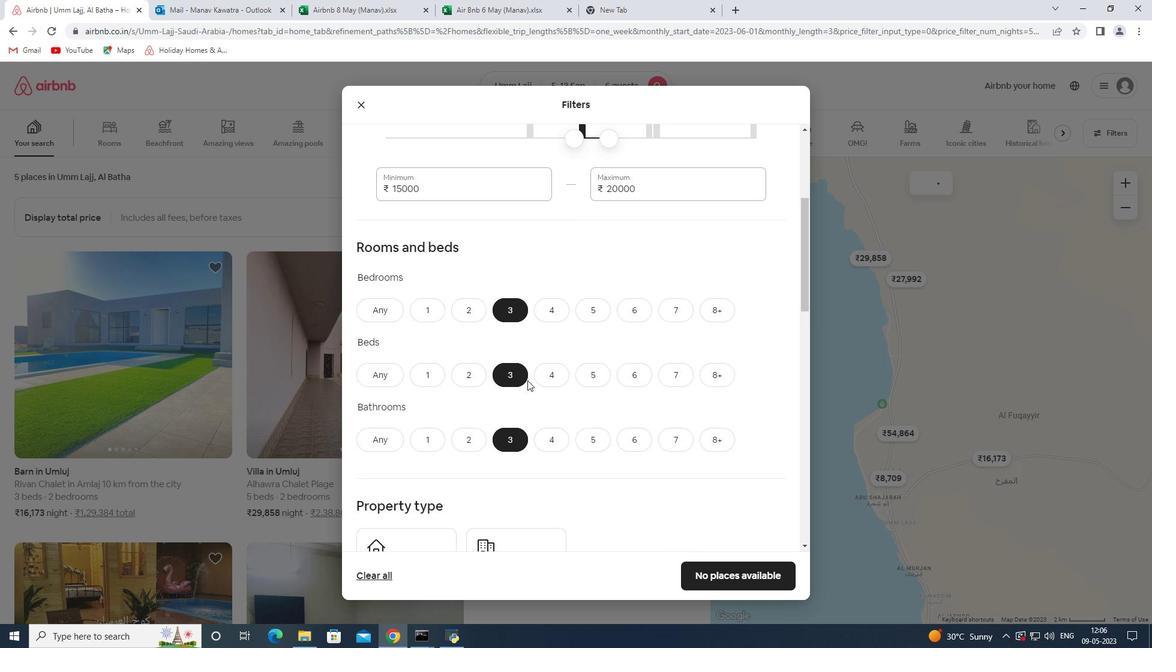 
Action: Mouse scrolled (527, 379) with delta (0, 0)
Screenshot: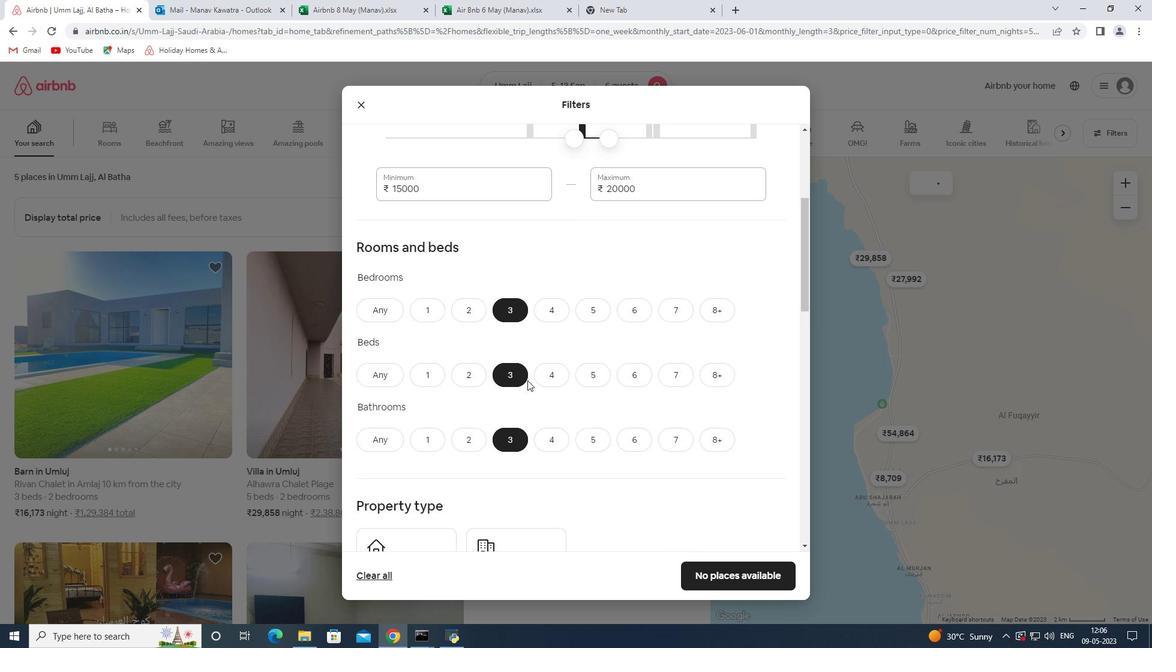 
Action: Mouse moved to (525, 349)
Screenshot: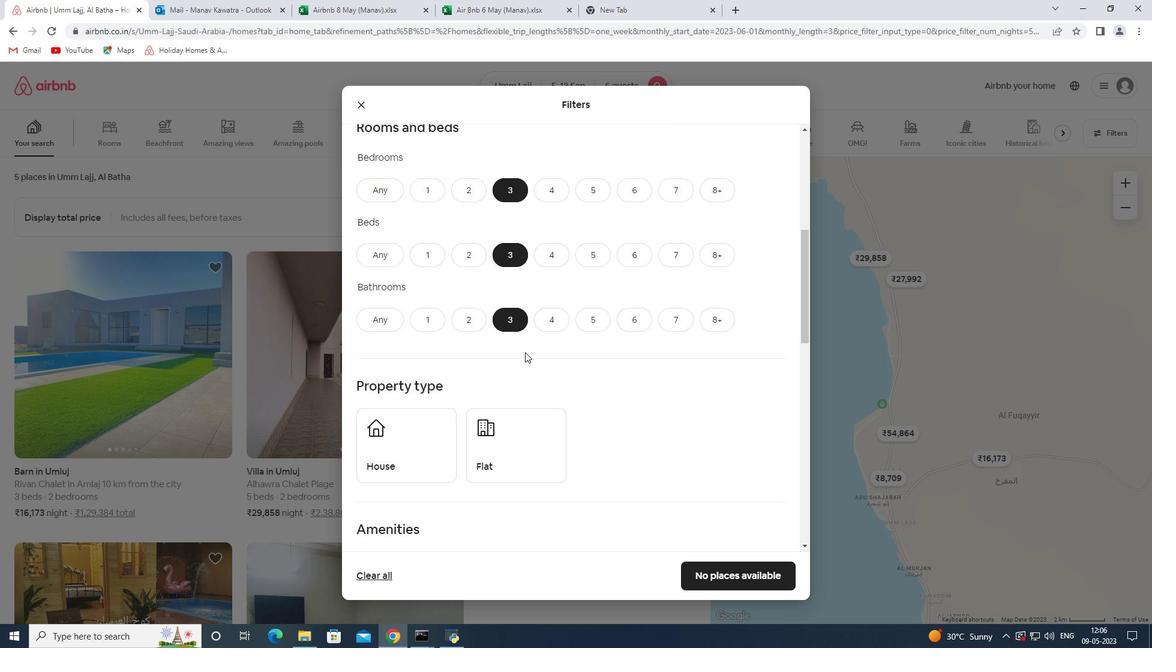 
Action: Mouse scrolled (525, 348) with delta (0, 0)
Screenshot: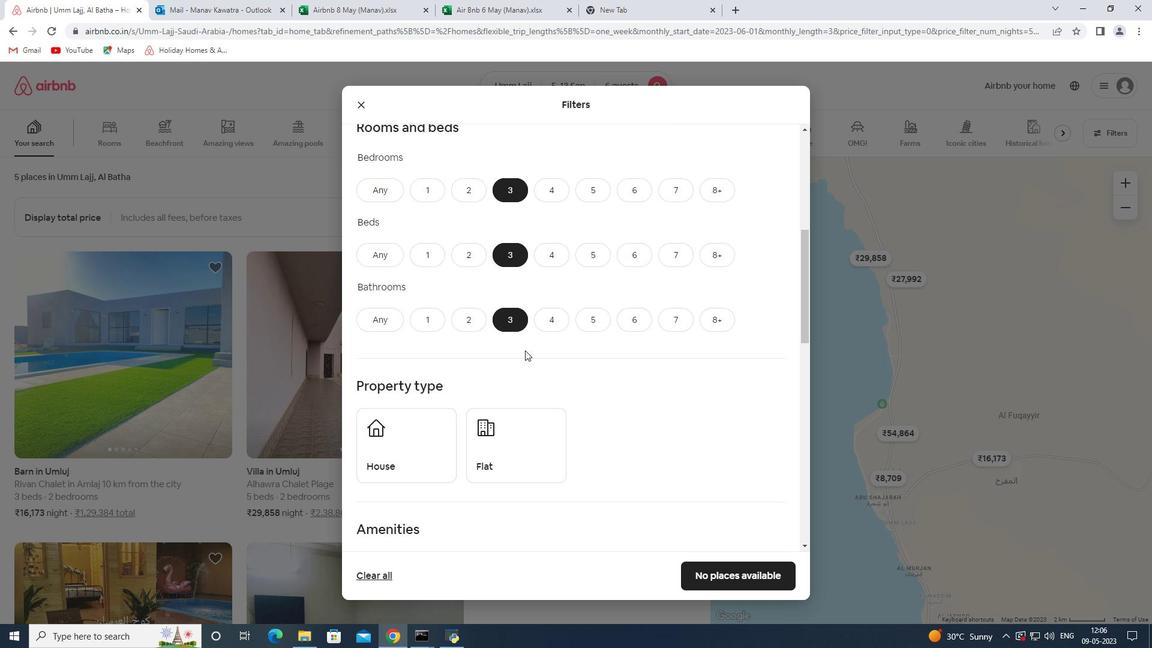 
Action: Mouse scrolled (525, 348) with delta (0, 0)
Screenshot: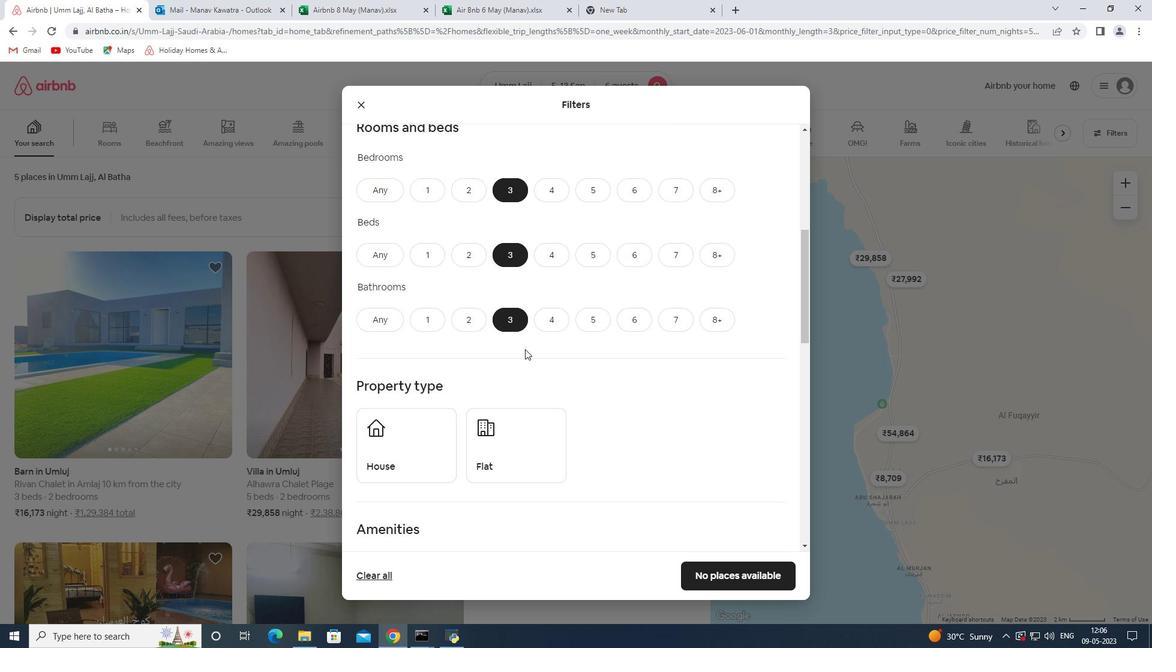 
Action: Mouse moved to (420, 335)
Screenshot: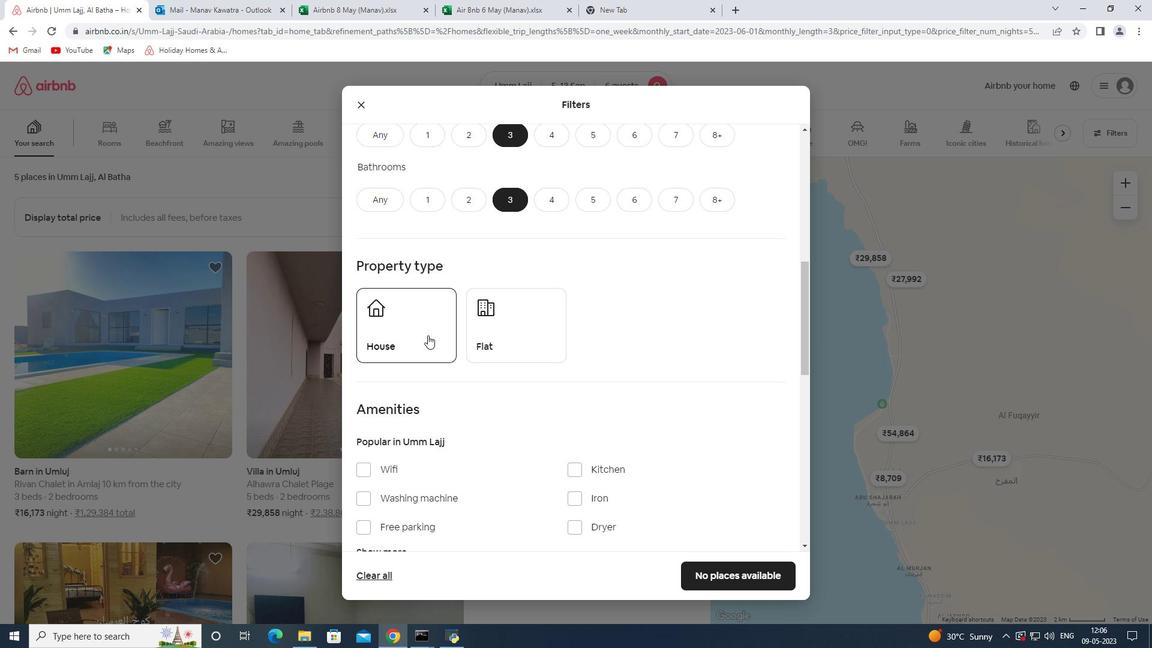 
Action: Mouse pressed left at (420, 335)
Screenshot: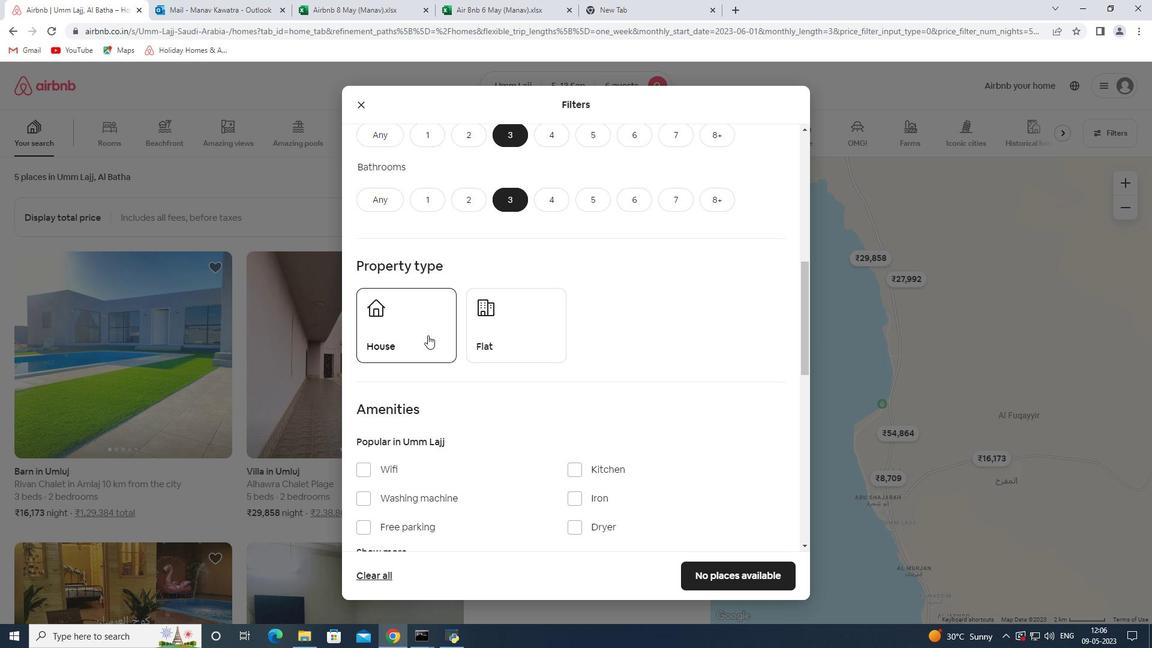 
Action: Mouse moved to (510, 344)
Screenshot: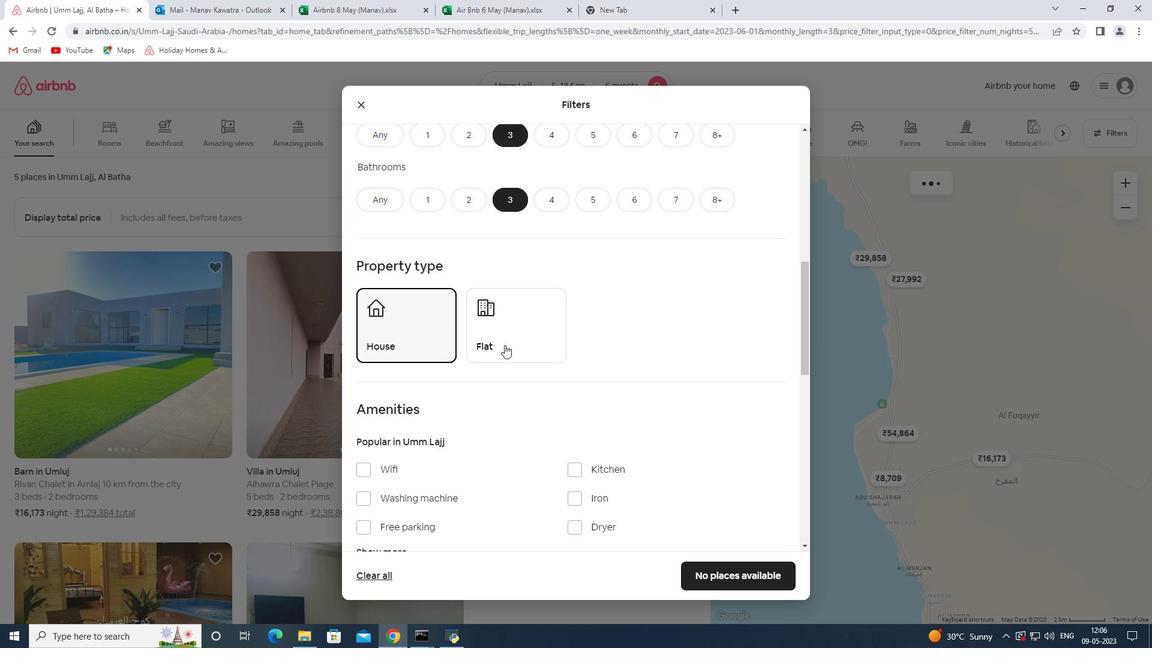
Action: Mouse pressed left at (510, 344)
Screenshot: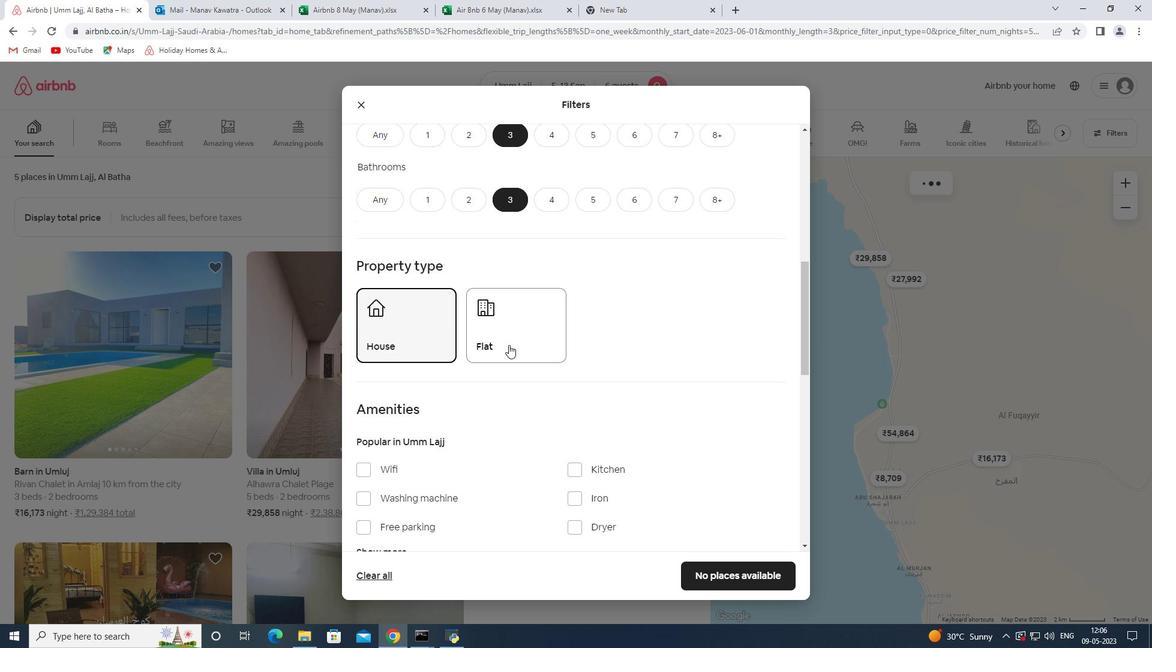 
Action: Mouse moved to (511, 392)
Screenshot: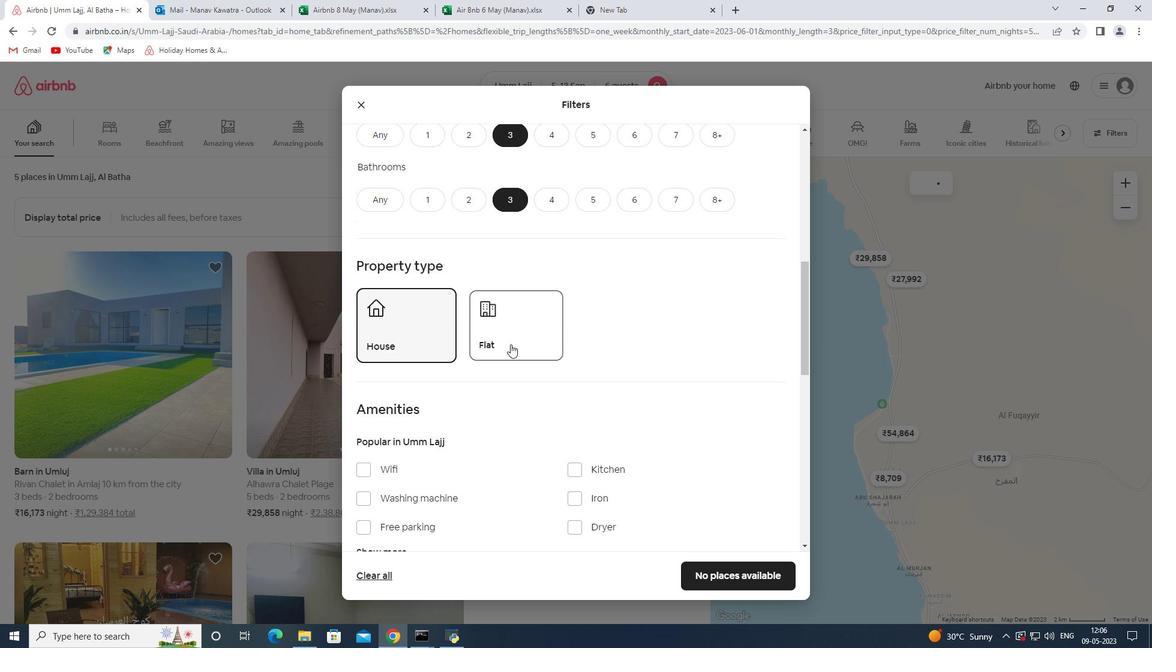 
Action: Mouse scrolled (511, 391) with delta (0, 0)
Screenshot: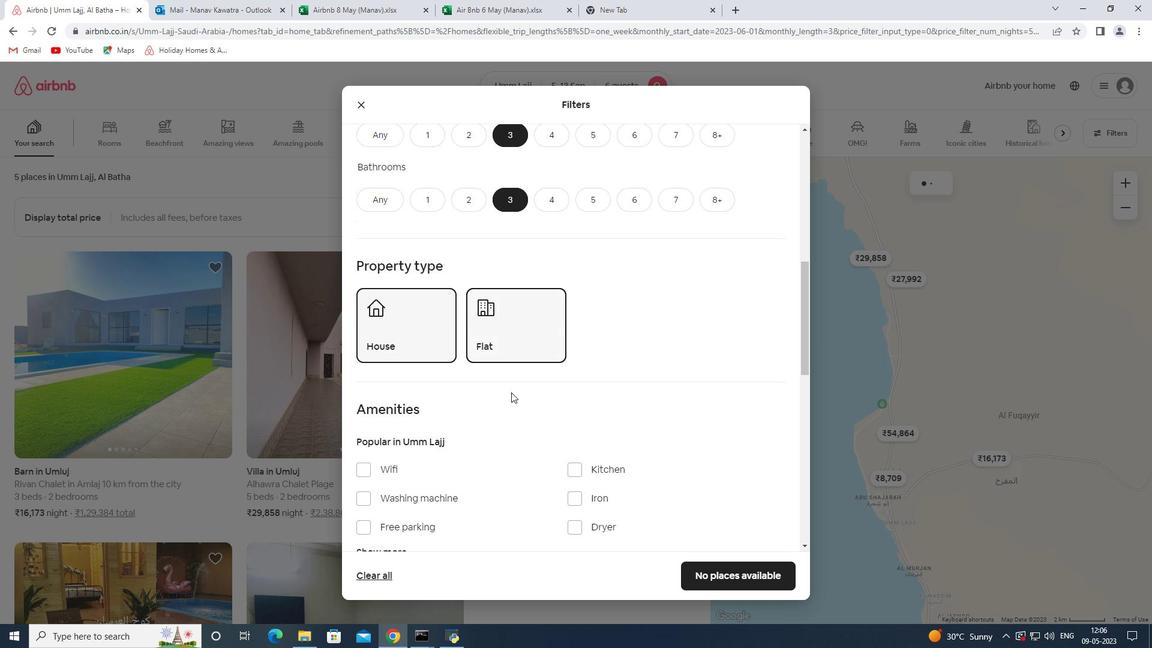 
Action: Mouse scrolled (511, 391) with delta (0, 0)
Screenshot: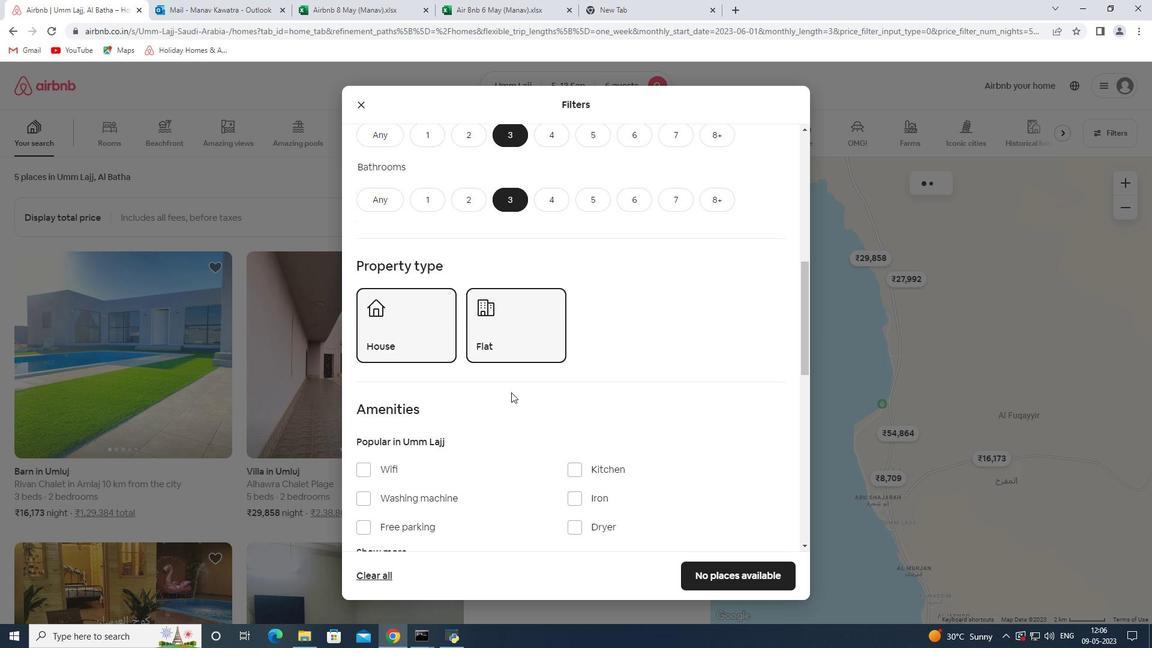 
Action: Mouse moved to (434, 328)
Screenshot: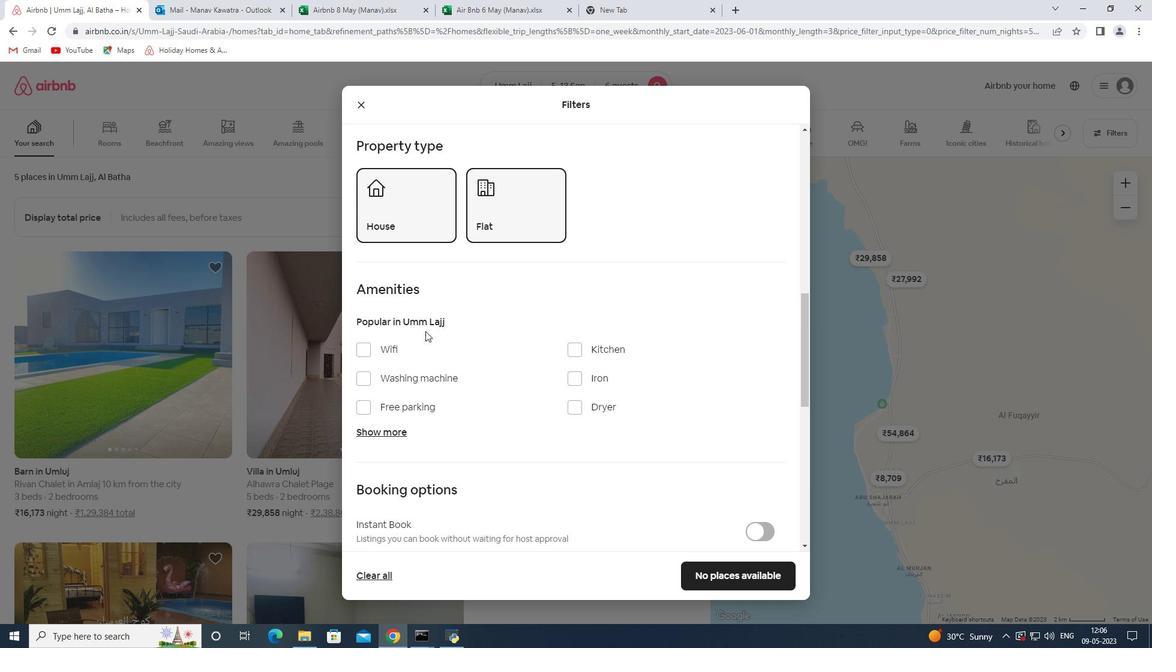 
Action: Mouse scrolled (434, 328) with delta (0, 0)
Screenshot: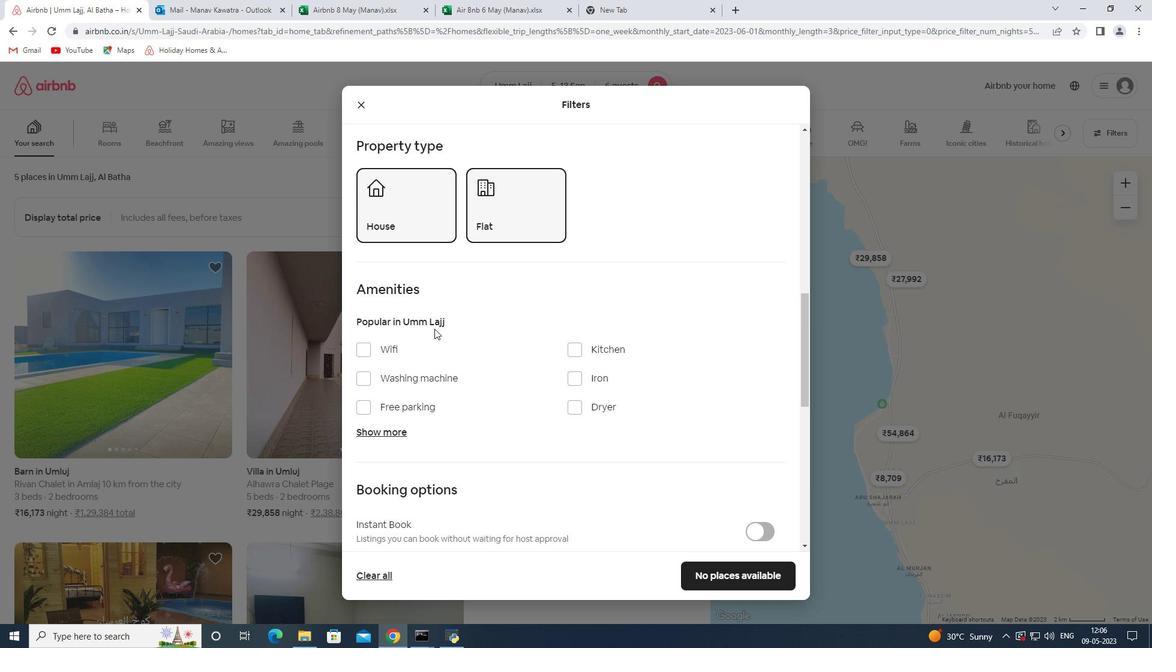 
Action: Mouse scrolled (434, 328) with delta (0, 0)
Screenshot: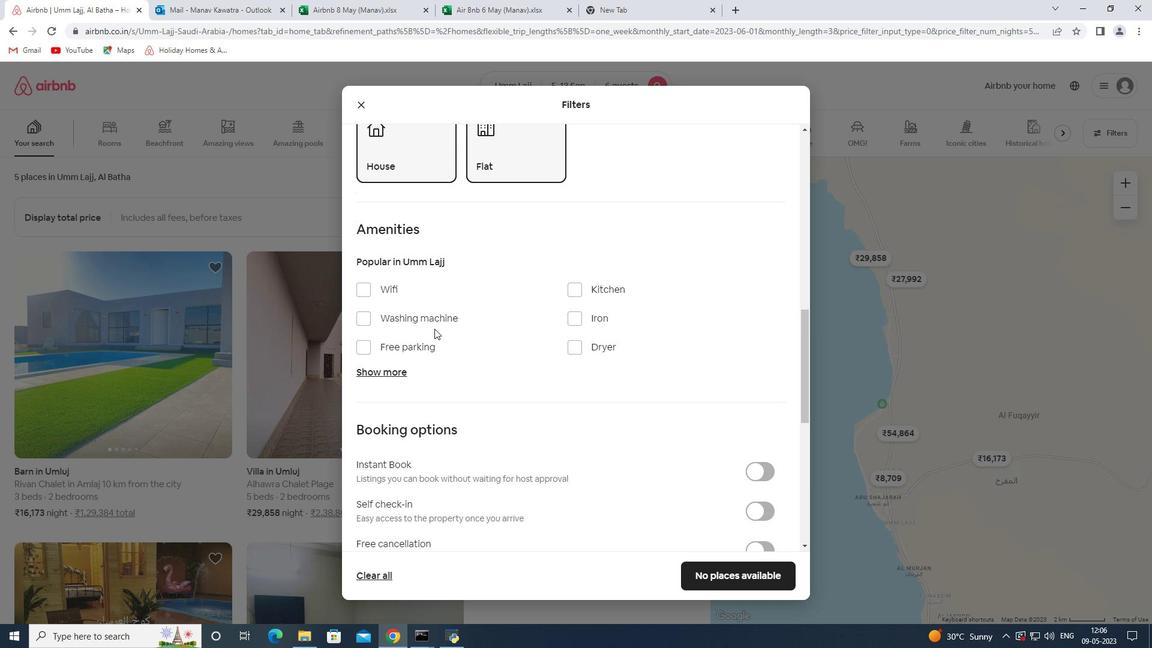 
Action: Mouse scrolled (434, 328) with delta (0, 0)
Screenshot: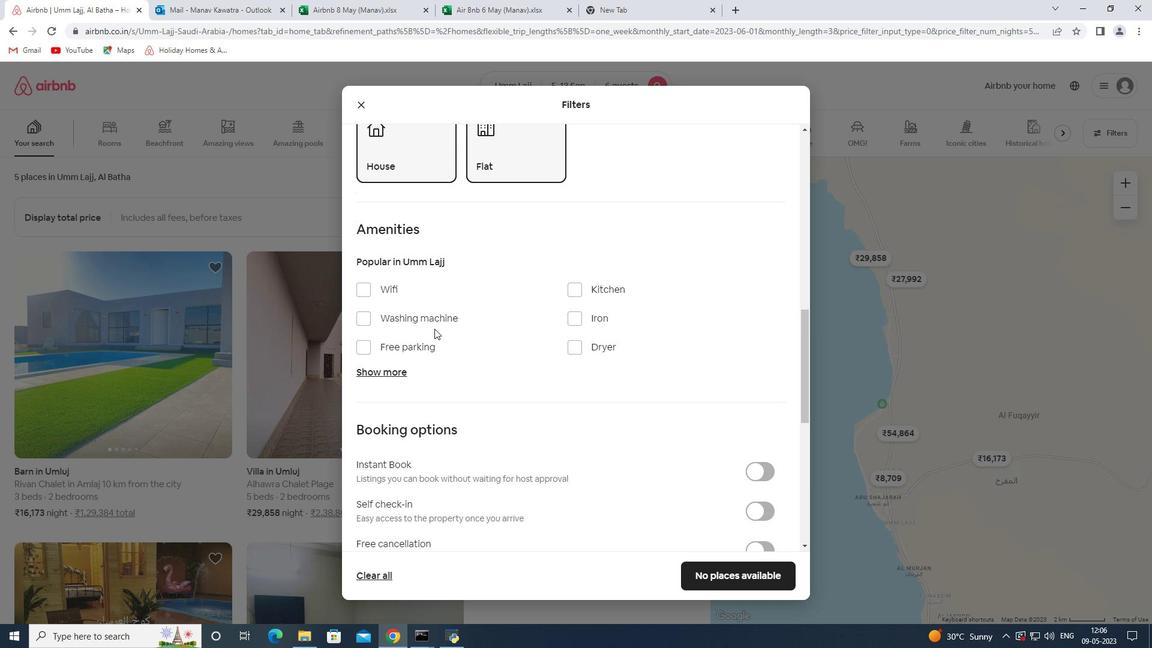 
Action: Mouse moved to (774, 393)
Screenshot: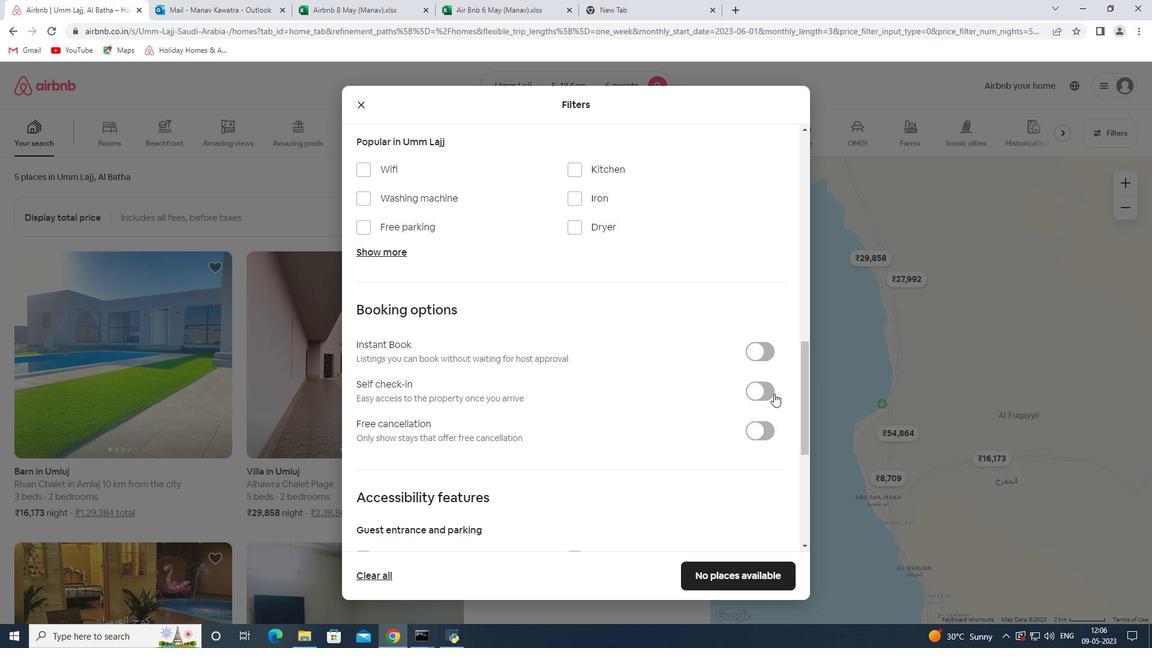 
Action: Mouse pressed left at (774, 393)
Screenshot: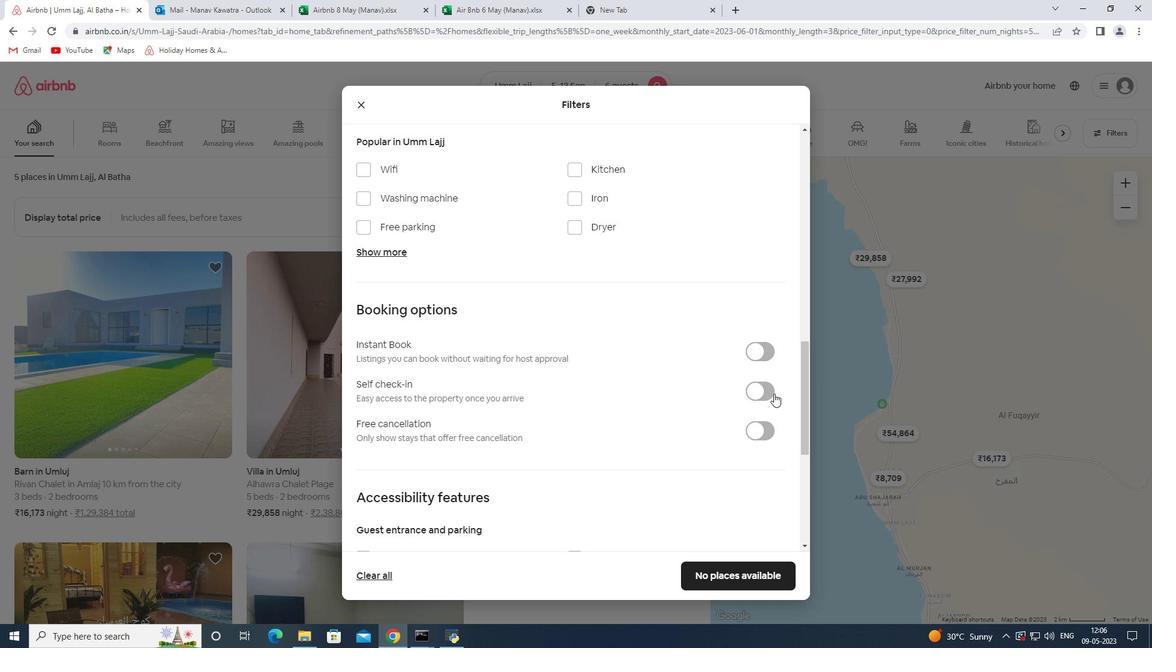 
Action: Mouse moved to (682, 420)
Screenshot: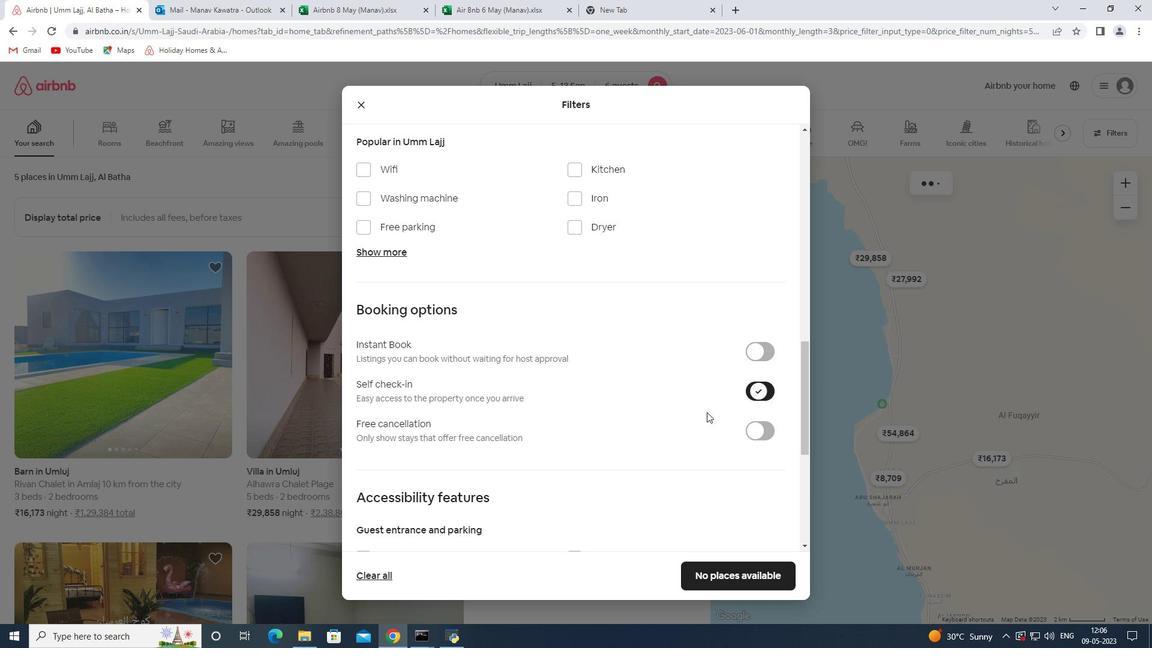
Action: Mouse scrolled (682, 419) with delta (0, 0)
Screenshot: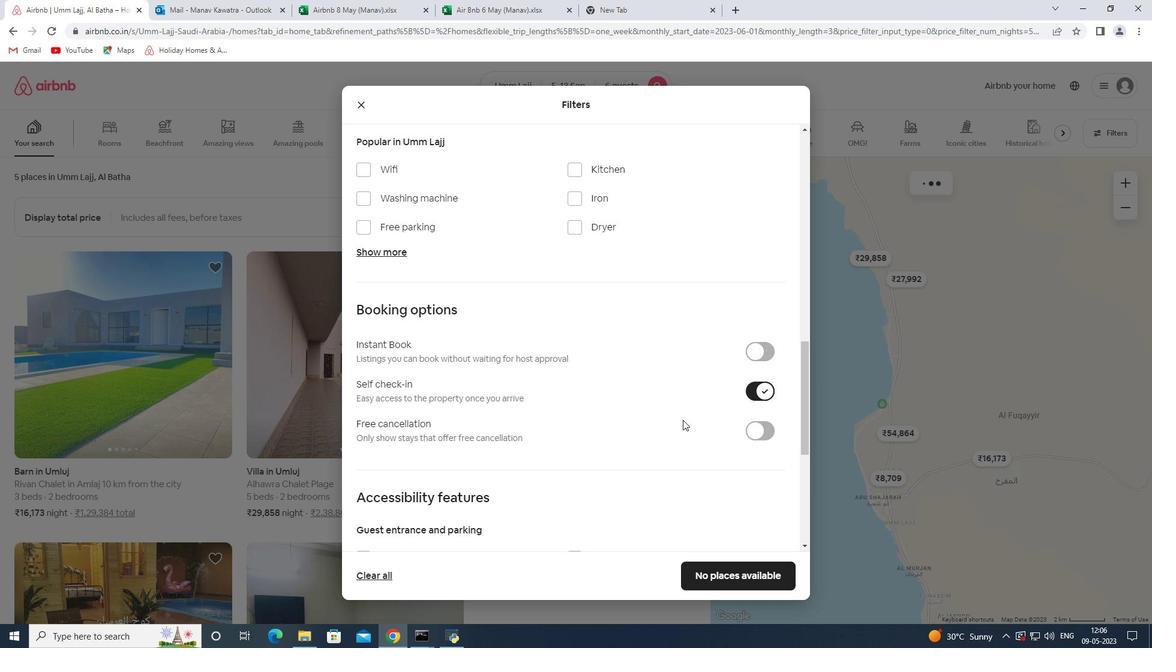 
Action: Mouse scrolled (682, 419) with delta (0, 0)
Screenshot: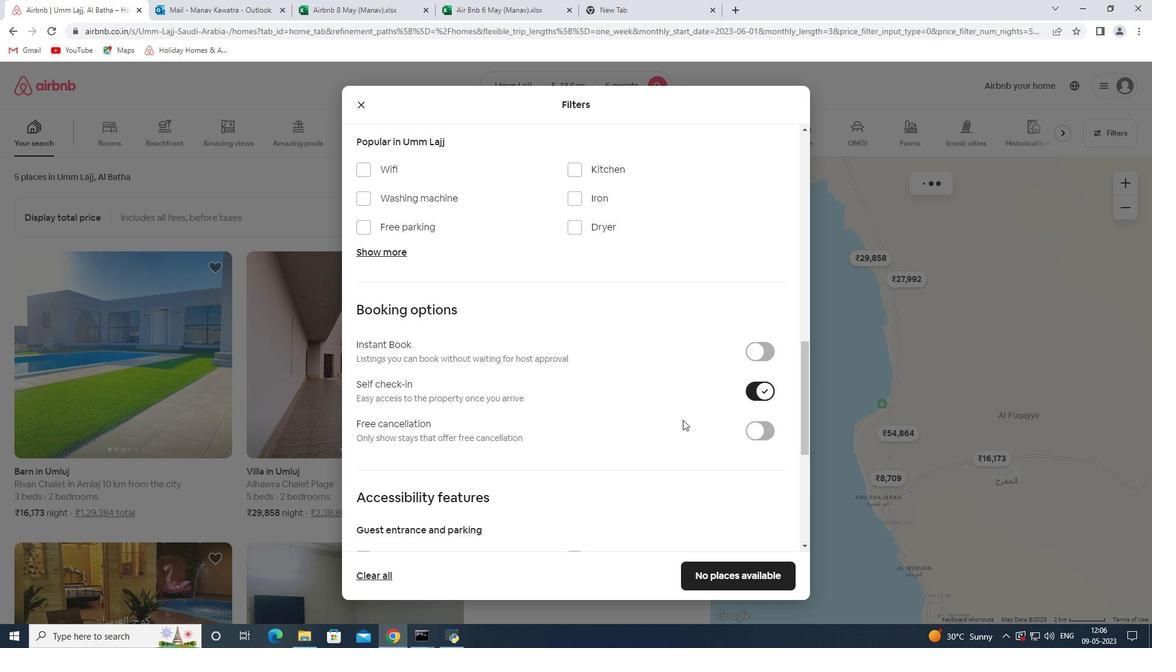 
Action: Mouse scrolled (682, 419) with delta (0, 0)
Screenshot: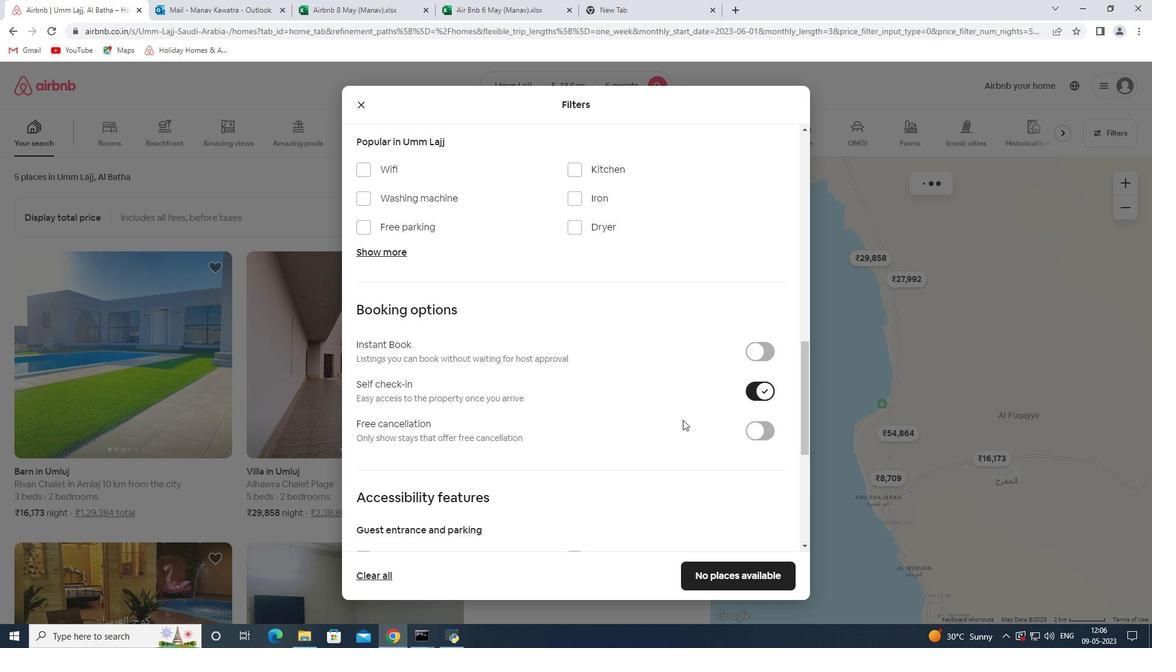 
Action: Mouse scrolled (682, 419) with delta (0, 0)
Screenshot: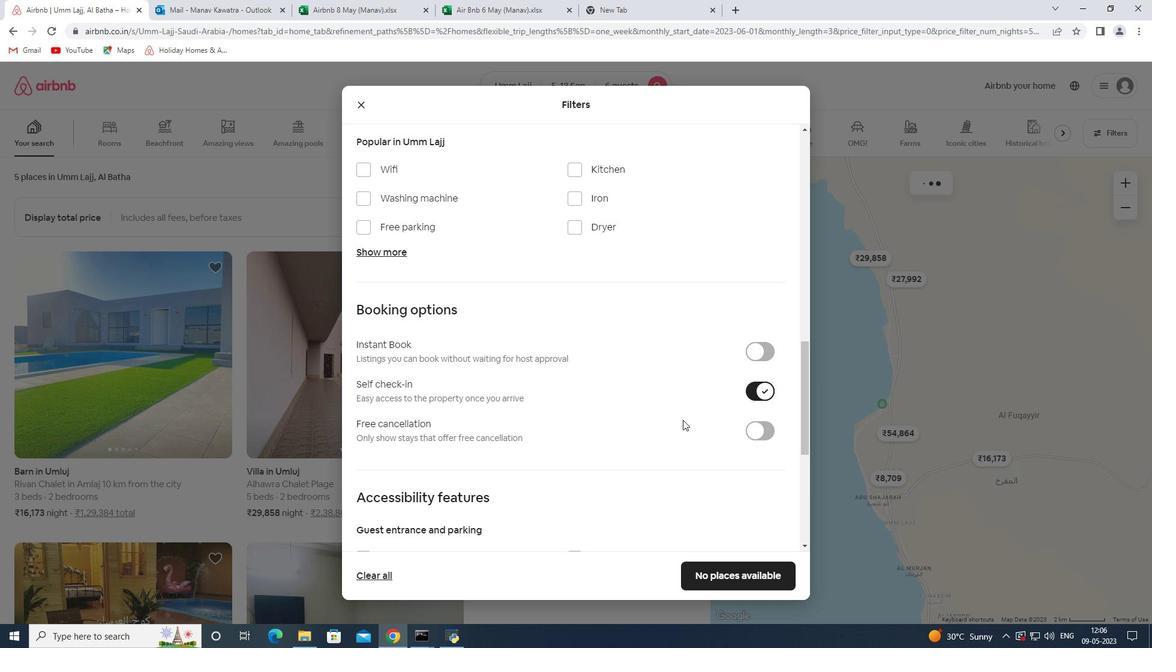 
Action: Mouse scrolled (682, 419) with delta (0, 0)
Screenshot: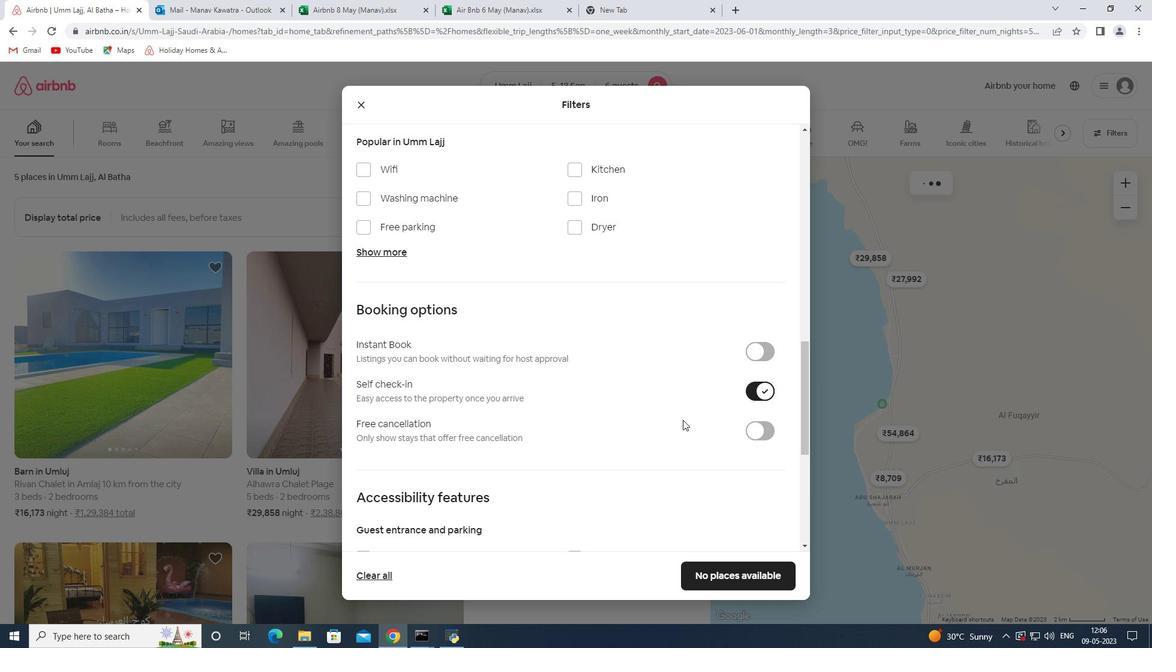 
Action: Mouse scrolled (682, 419) with delta (0, 0)
Screenshot: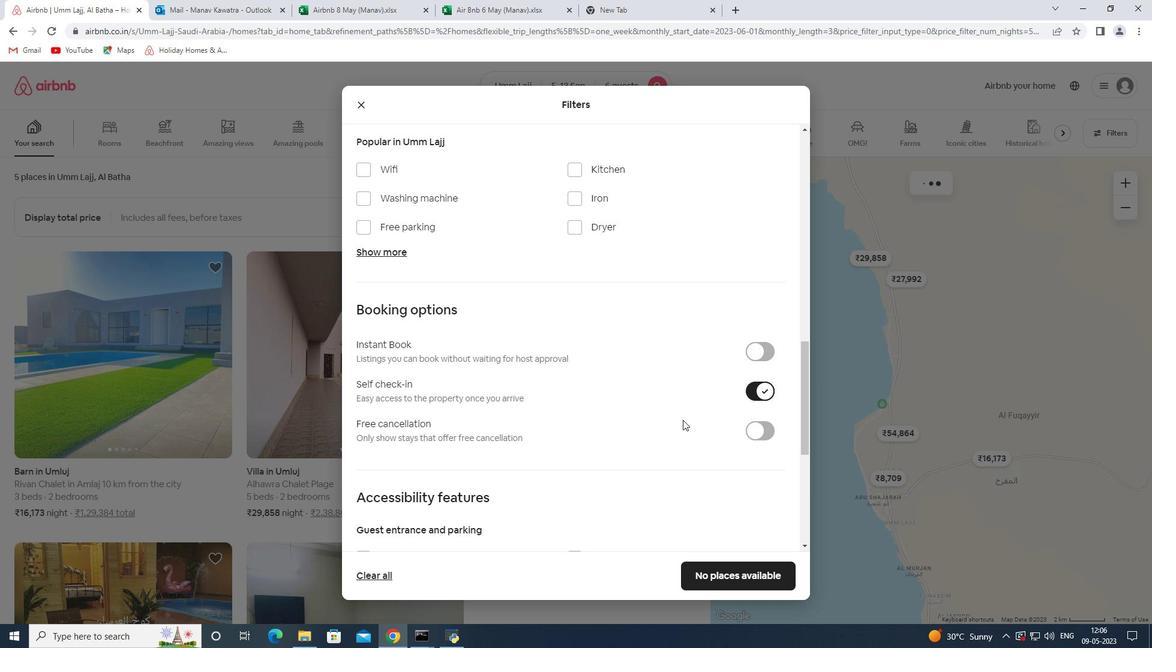 
Action: Mouse scrolled (682, 419) with delta (0, 0)
Screenshot: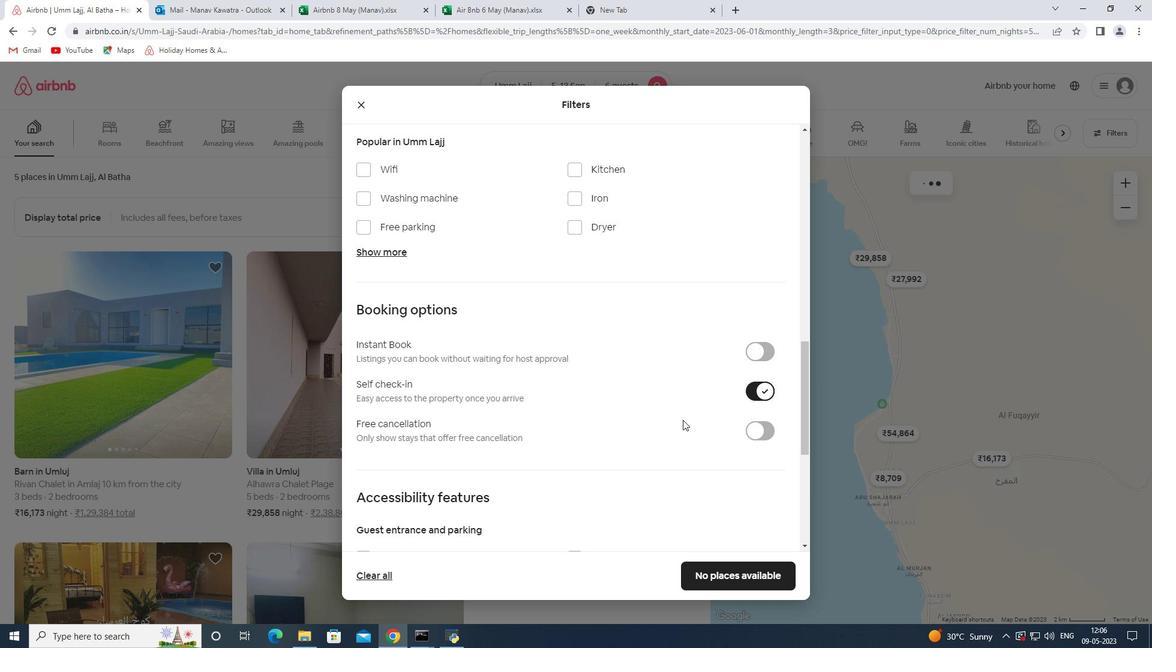 
Action: Mouse moved to (376, 520)
Screenshot: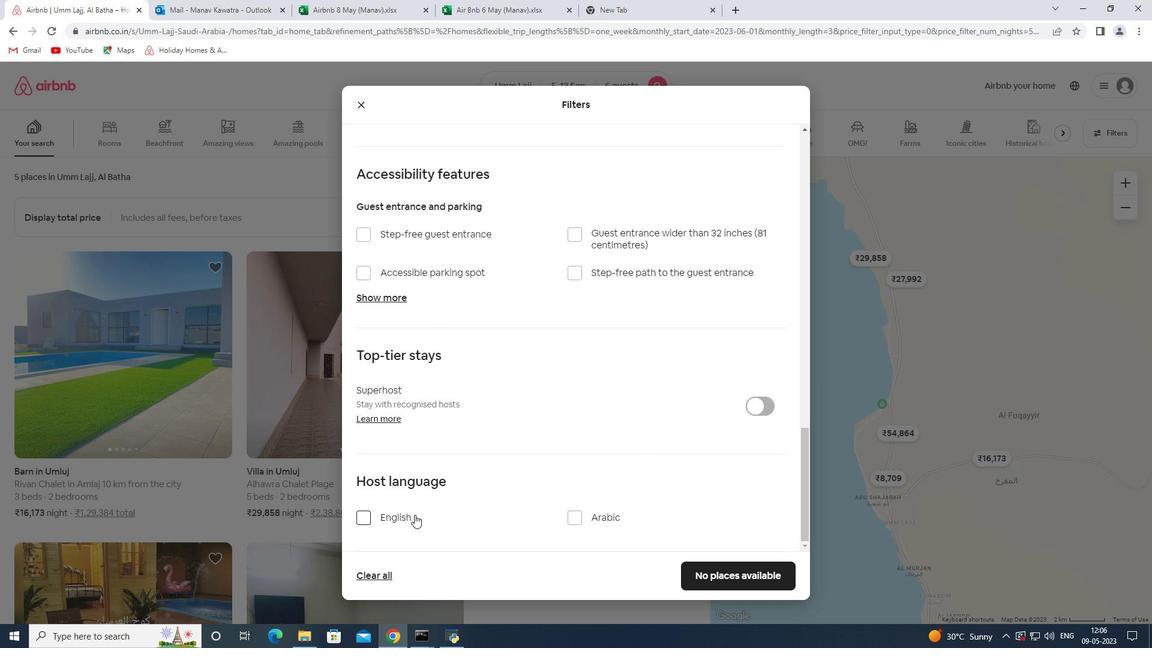 
Action: Mouse pressed left at (376, 520)
Screenshot: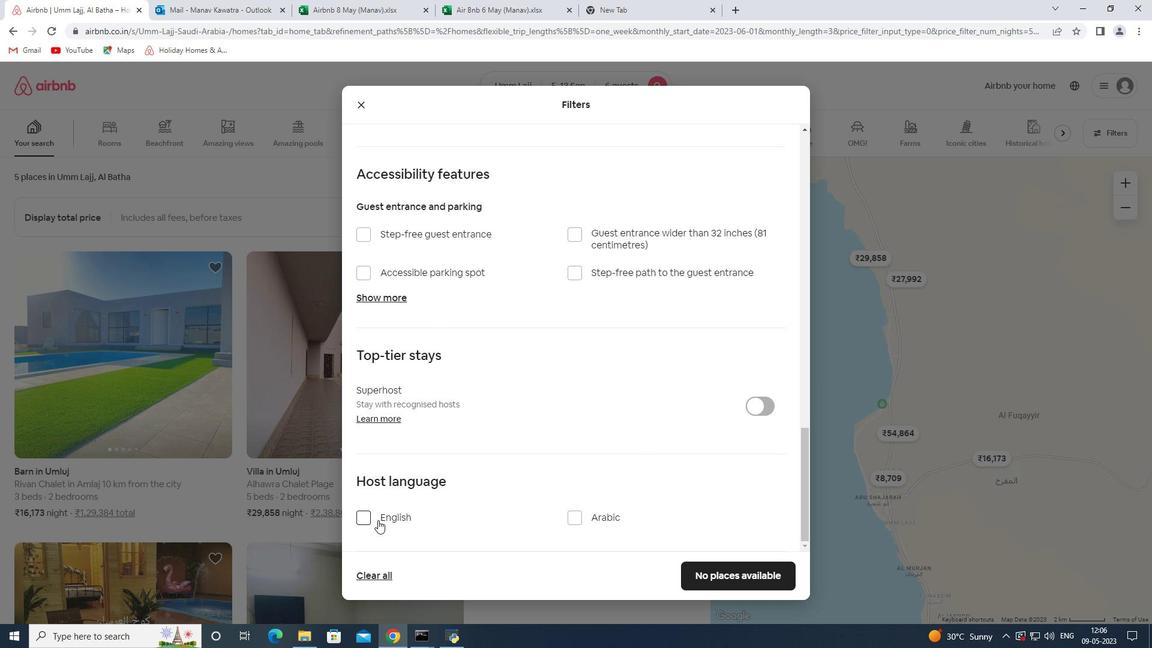 
Action: Mouse moved to (728, 580)
Screenshot: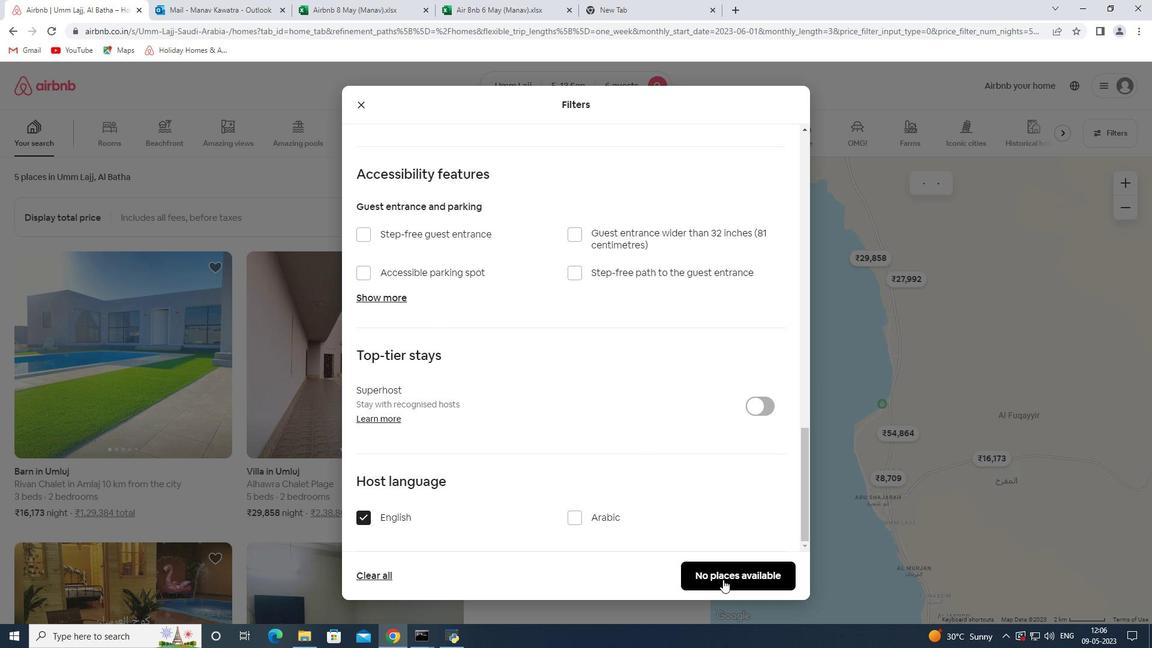 
Action: Mouse pressed left at (728, 580)
Screenshot: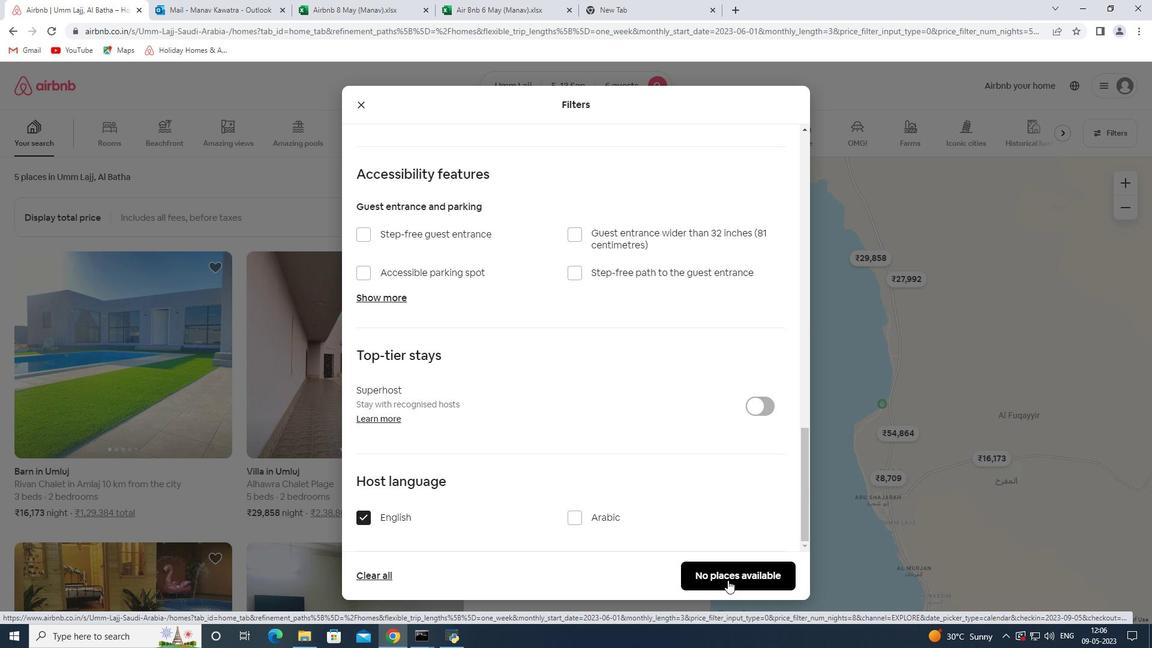 
